 Task: Plan a time to attend the sustainable living workshop.
Action: Mouse moved to (92, 127)
Screenshot: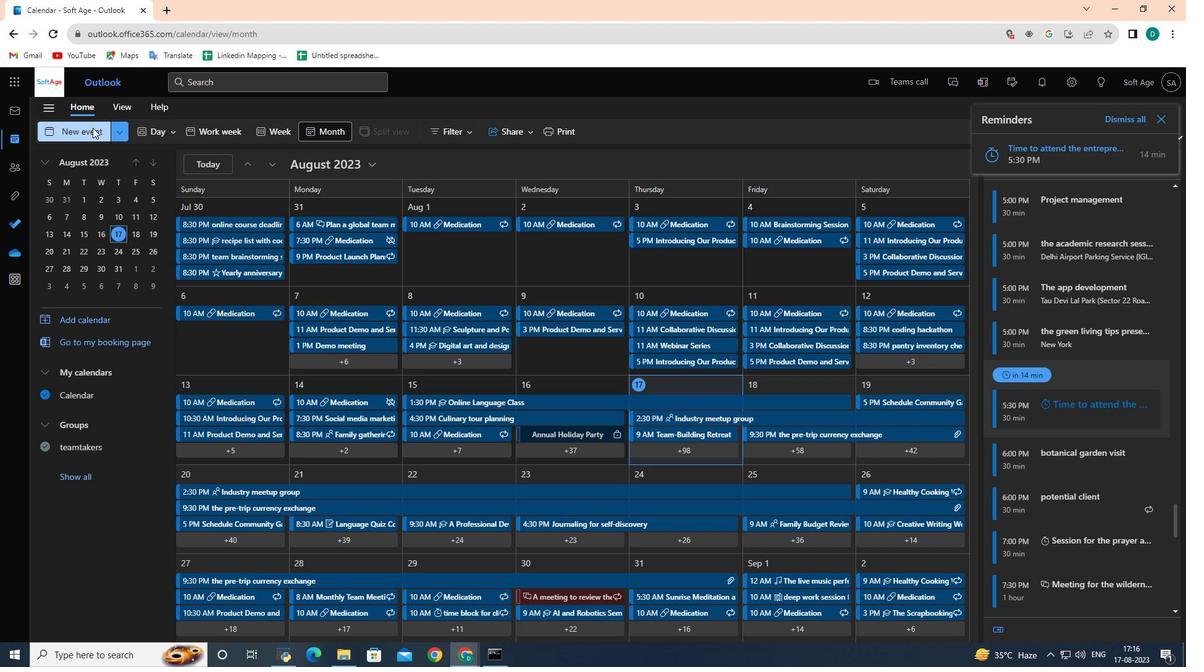 
Action: Mouse pressed left at (92, 127)
Screenshot: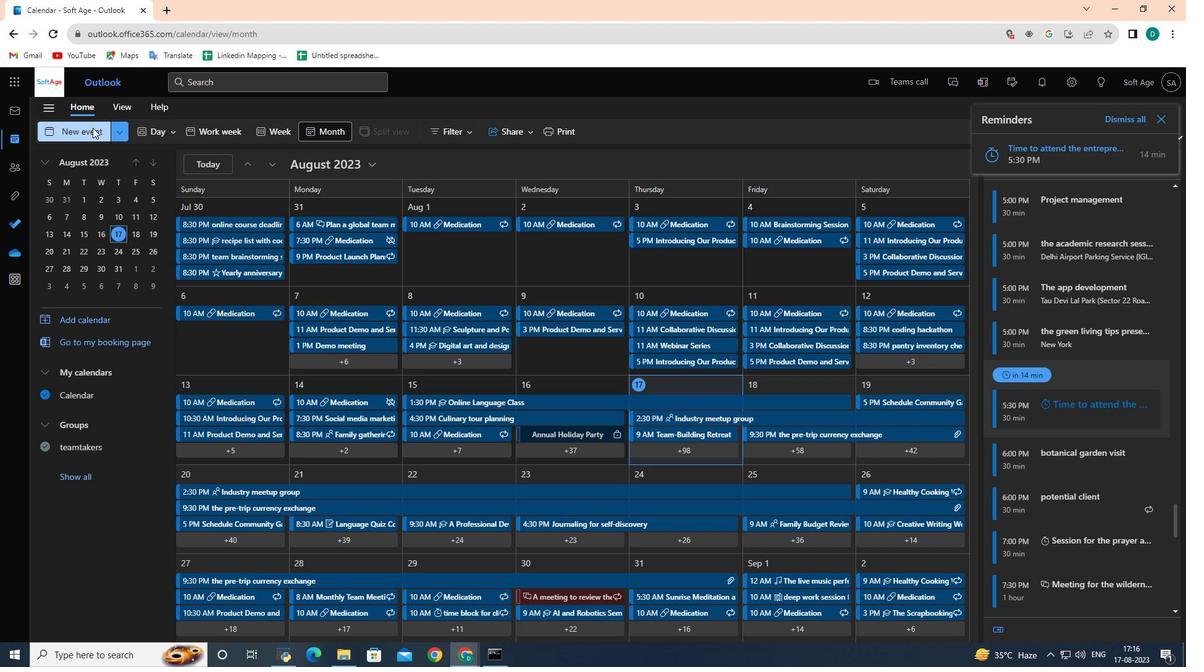
Action: Mouse moved to (324, 203)
Screenshot: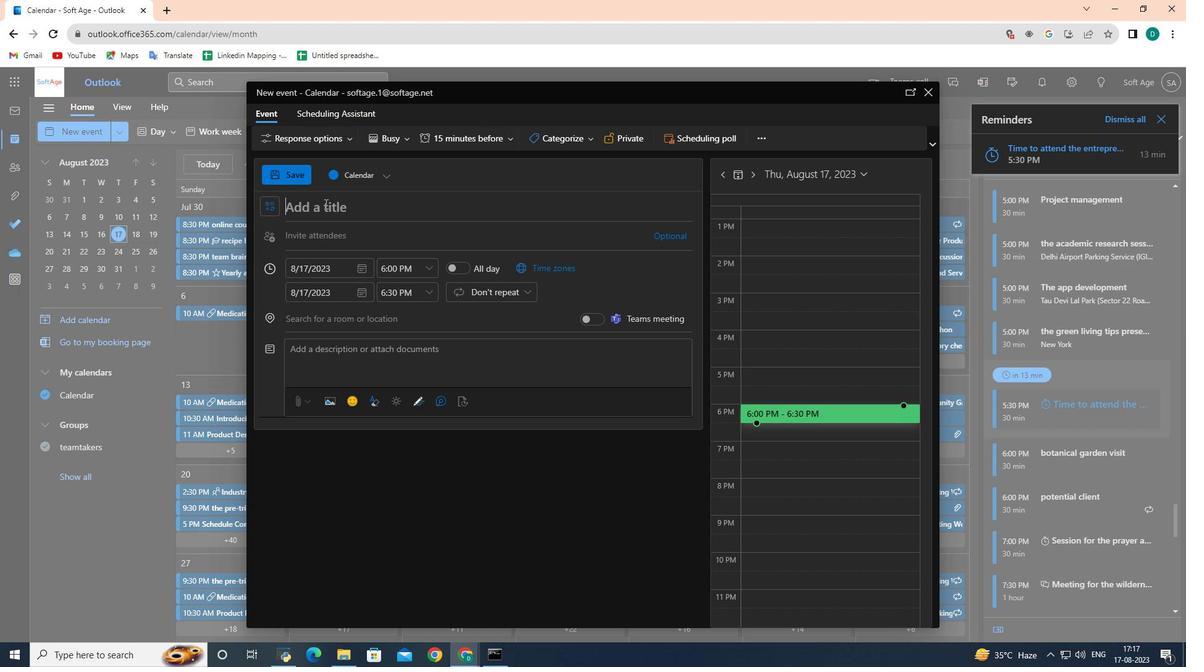
Action: Mouse pressed left at (324, 203)
Screenshot: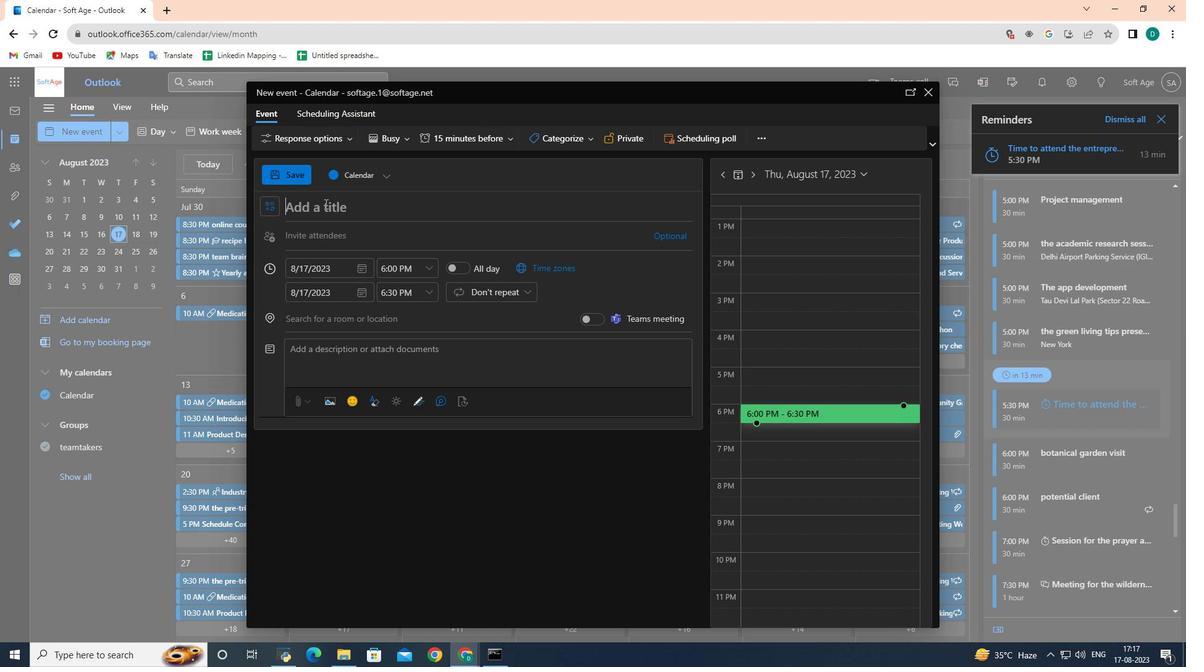 
Action: Key pressed <Key.shift><Key.shift><Key.shift><Key.shift><Key.shift><Key.shift><Key.shift><Key.shift><Key.shift><Key.shift><Key.shift><Key.shift><Key.shift><Key.shift><Key.shift><Key.shift><Key.shift>Sustainable<Key.space><Key.shift>Living<Key.space><Key.shift>Workshop
Screenshot: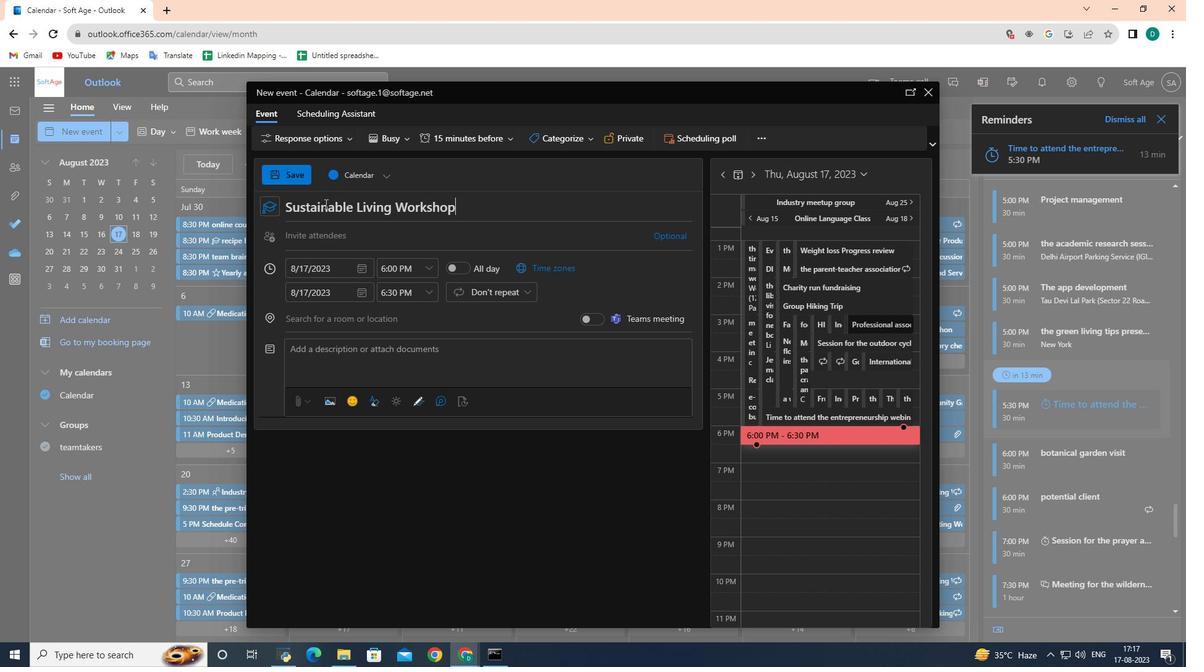
Action: Mouse moved to (376, 238)
Screenshot: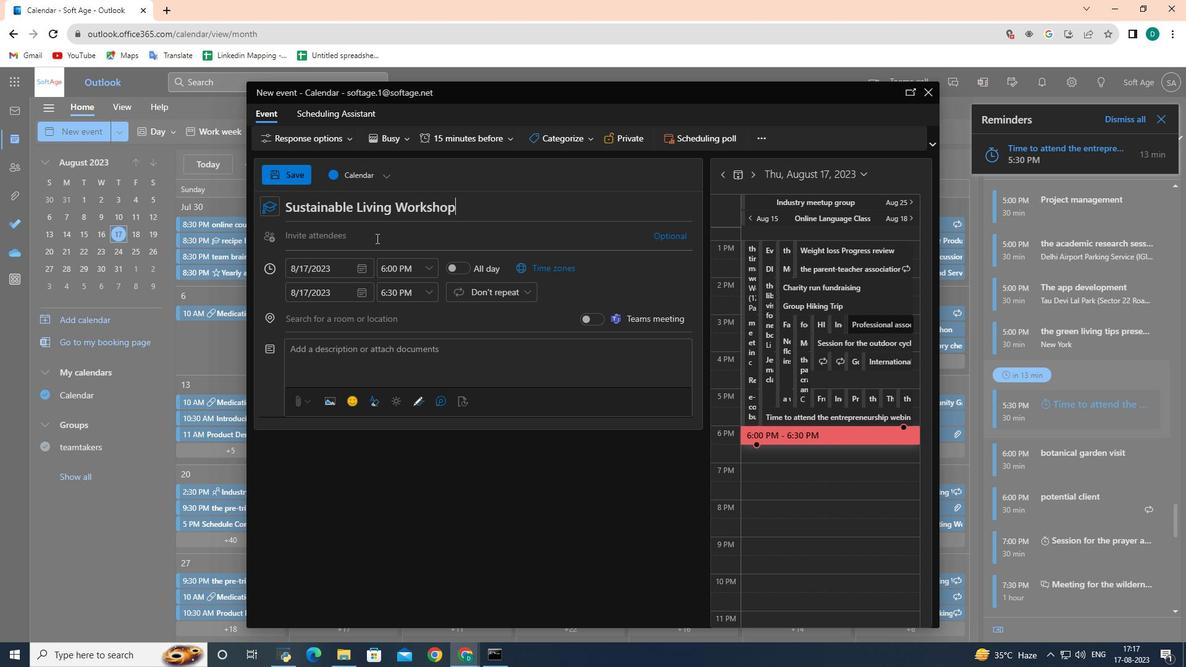 
Action: Mouse pressed left at (376, 238)
Screenshot: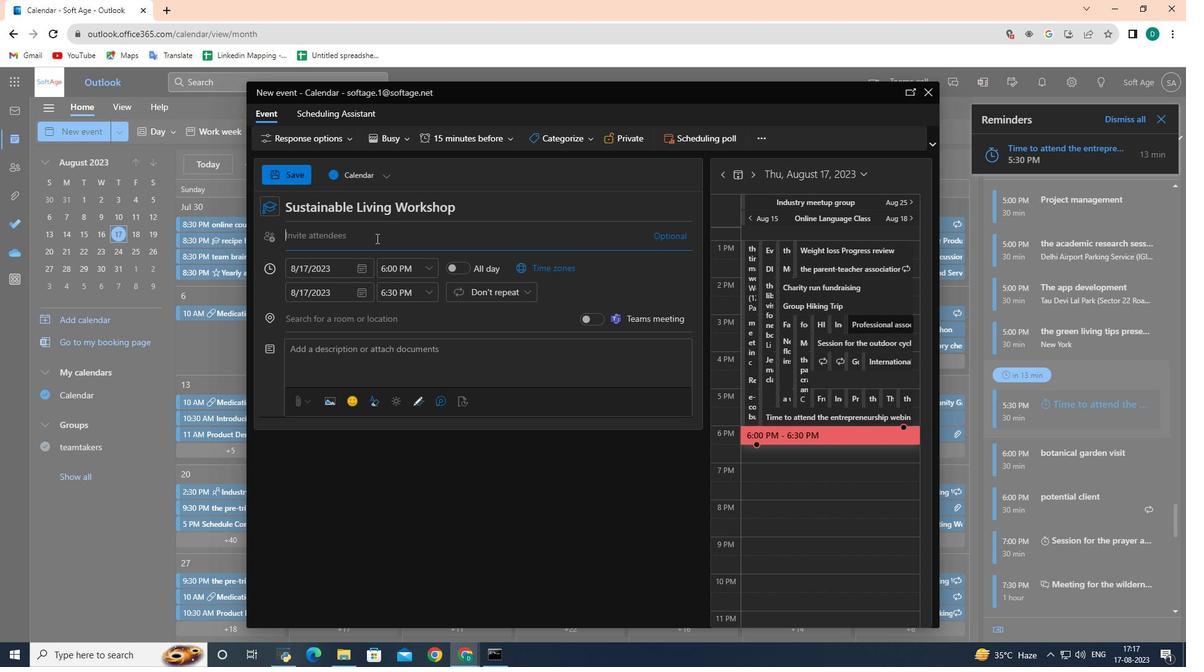 
Action: Mouse moved to (504, 203)
Screenshot: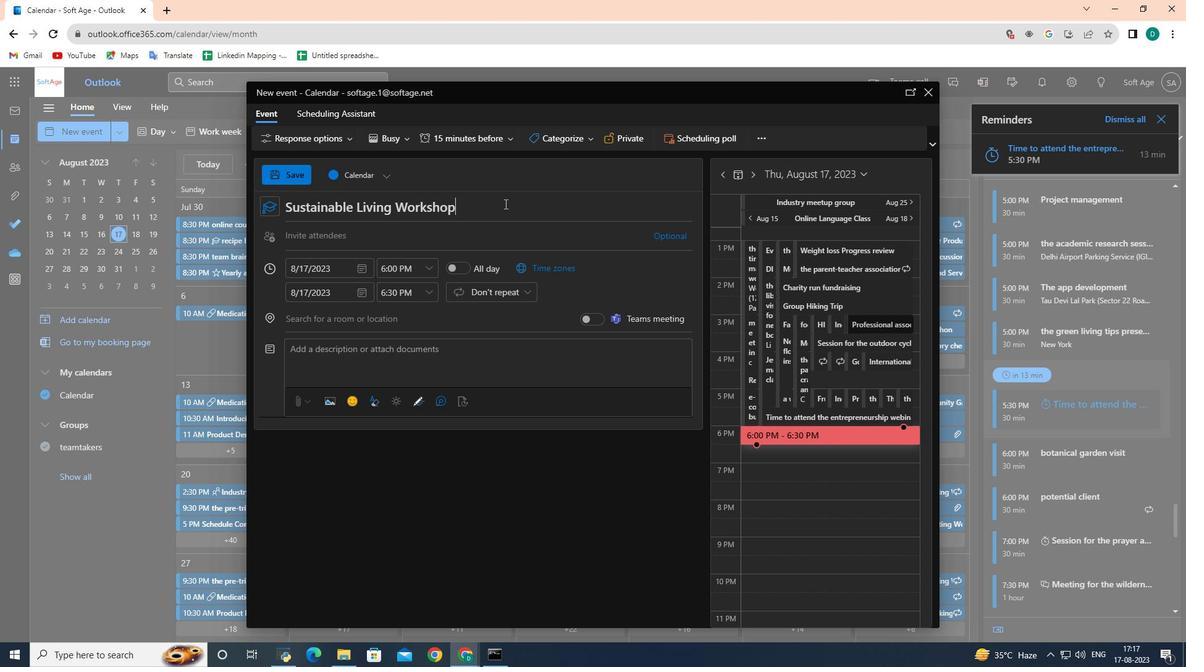 
Action: Mouse pressed left at (504, 203)
Screenshot: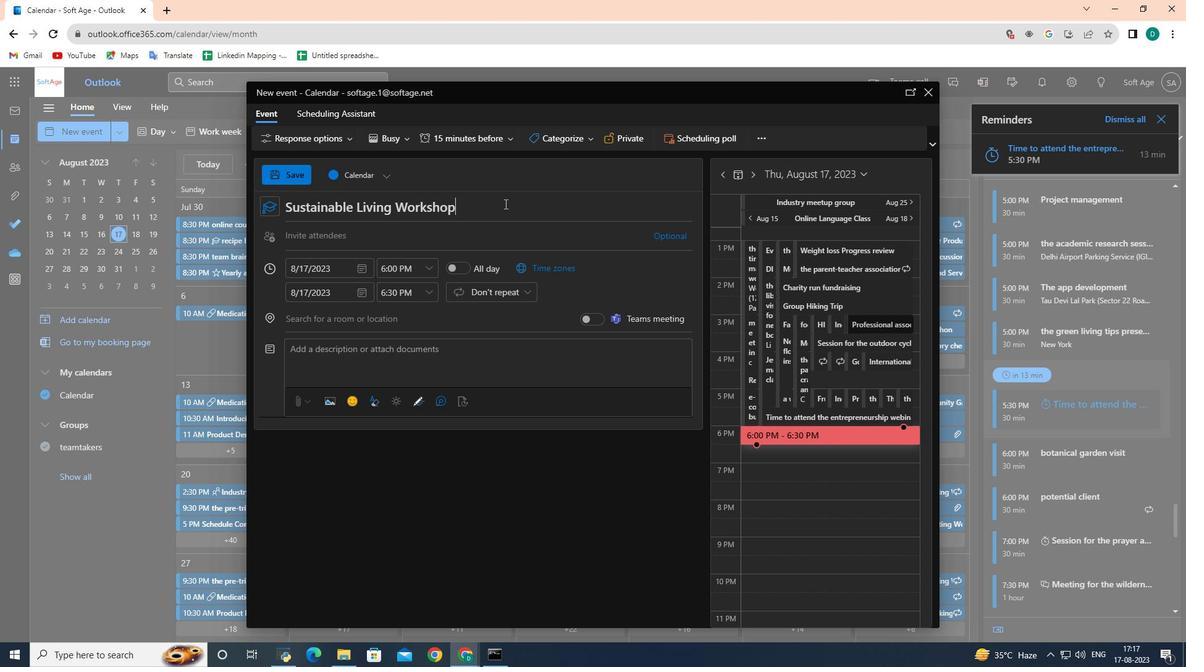 
Action: Mouse moved to (361, 273)
Screenshot: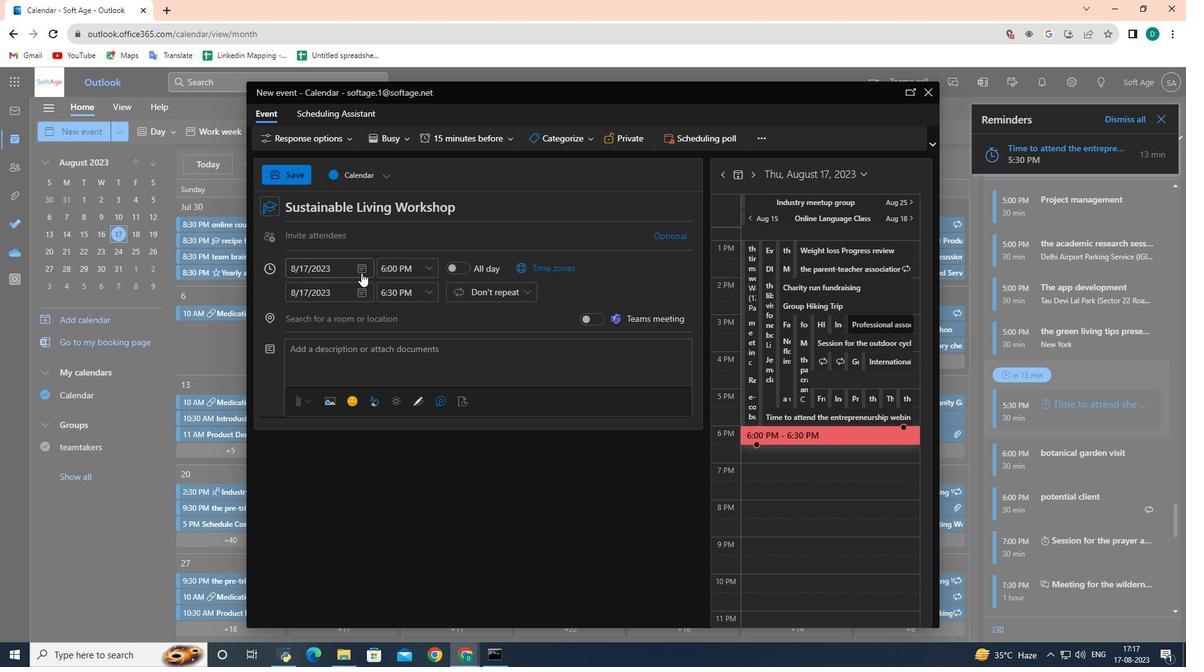 
Action: Mouse pressed left at (361, 273)
Screenshot: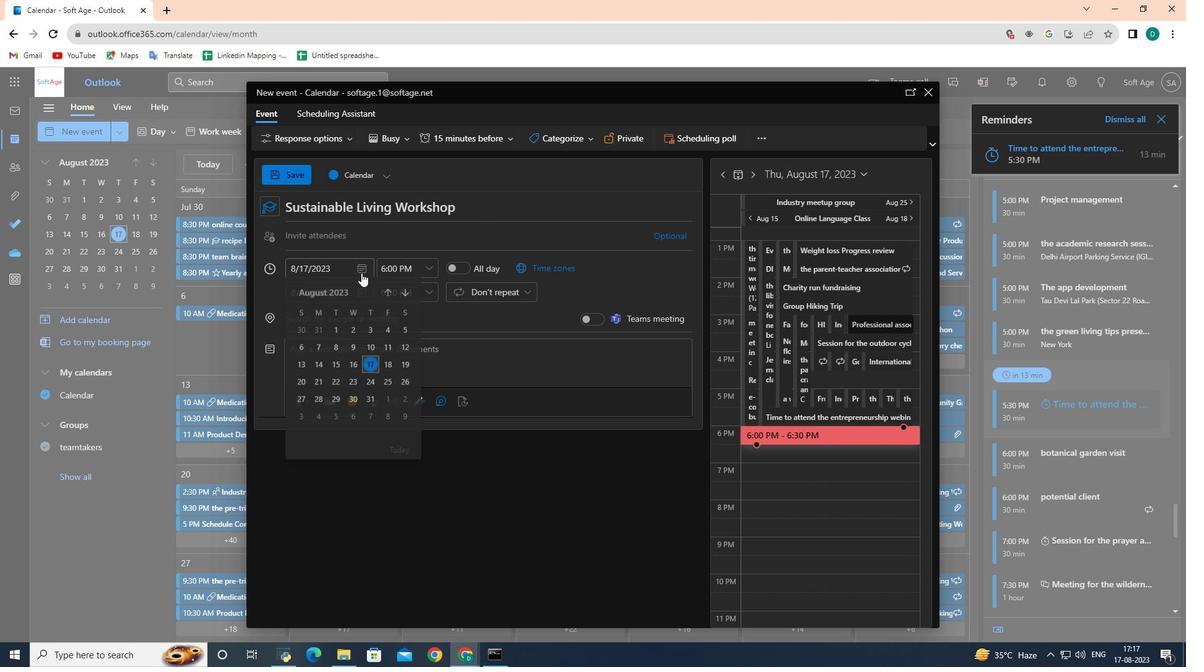 
Action: Mouse moved to (375, 398)
Screenshot: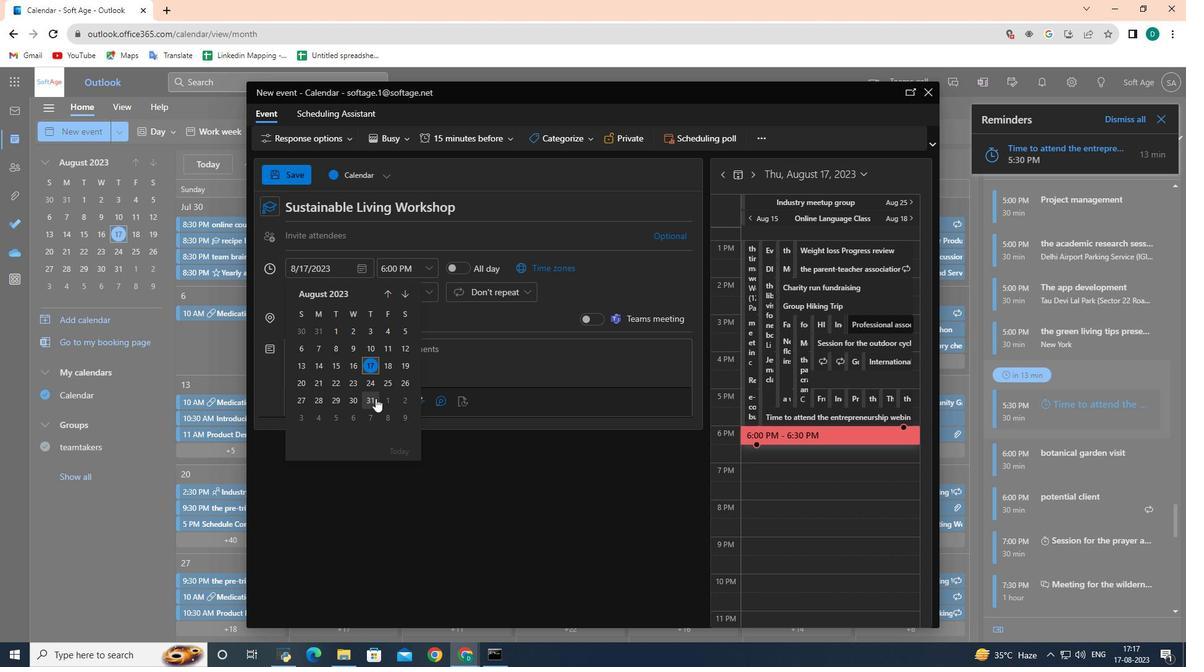 
Action: Mouse pressed left at (375, 398)
Screenshot: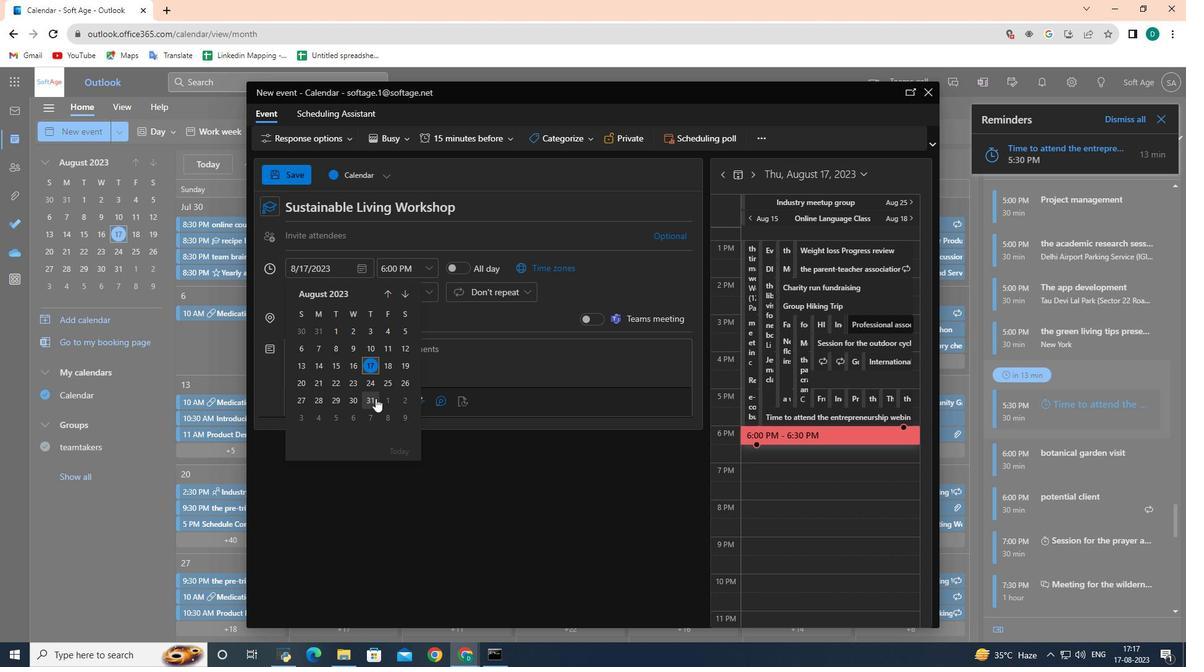 
Action: Mouse moved to (420, 273)
Screenshot: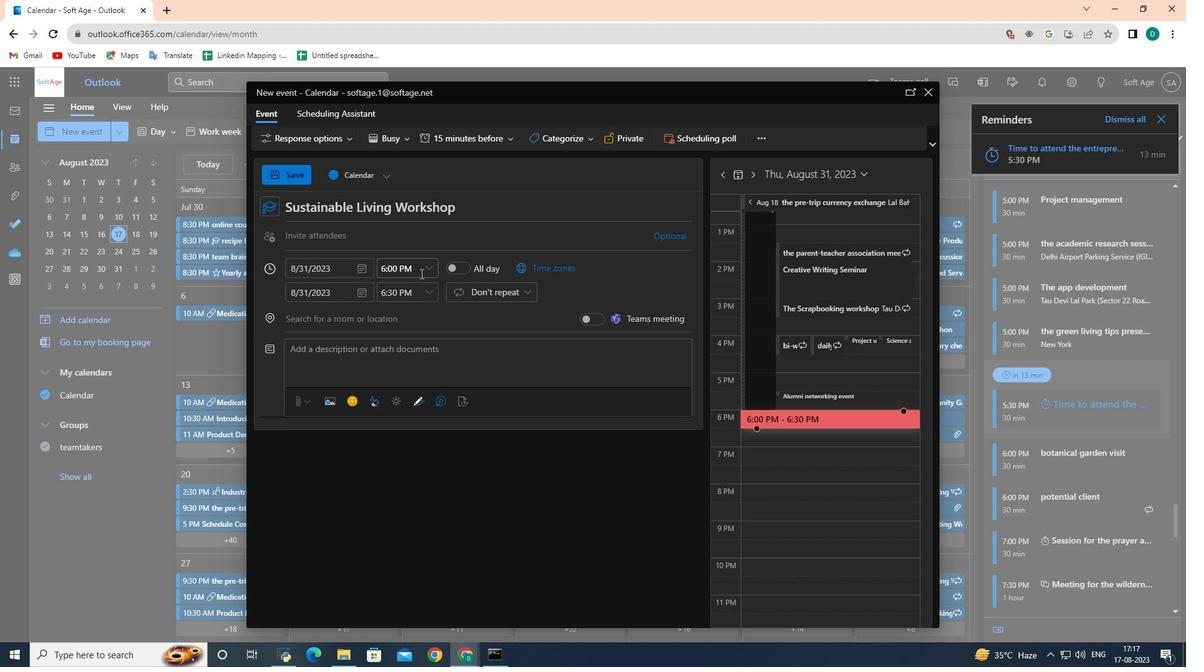 
Action: Mouse pressed left at (420, 273)
Screenshot: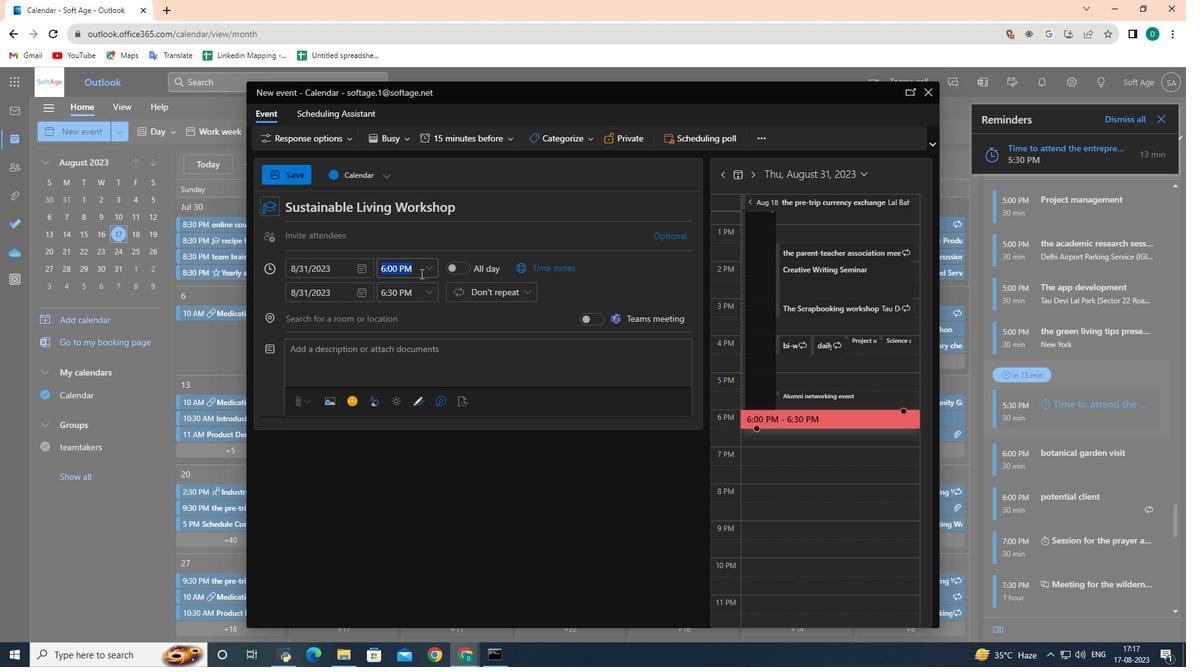 
Action: Mouse moved to (425, 271)
Screenshot: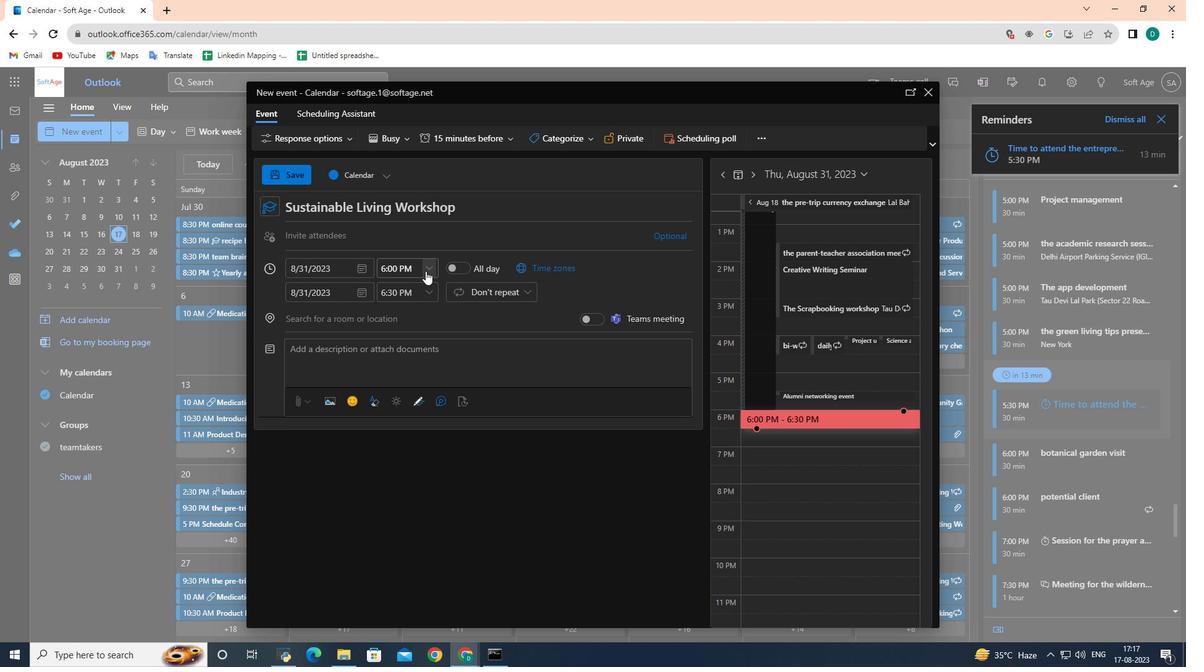 
Action: Mouse pressed left at (425, 271)
Screenshot: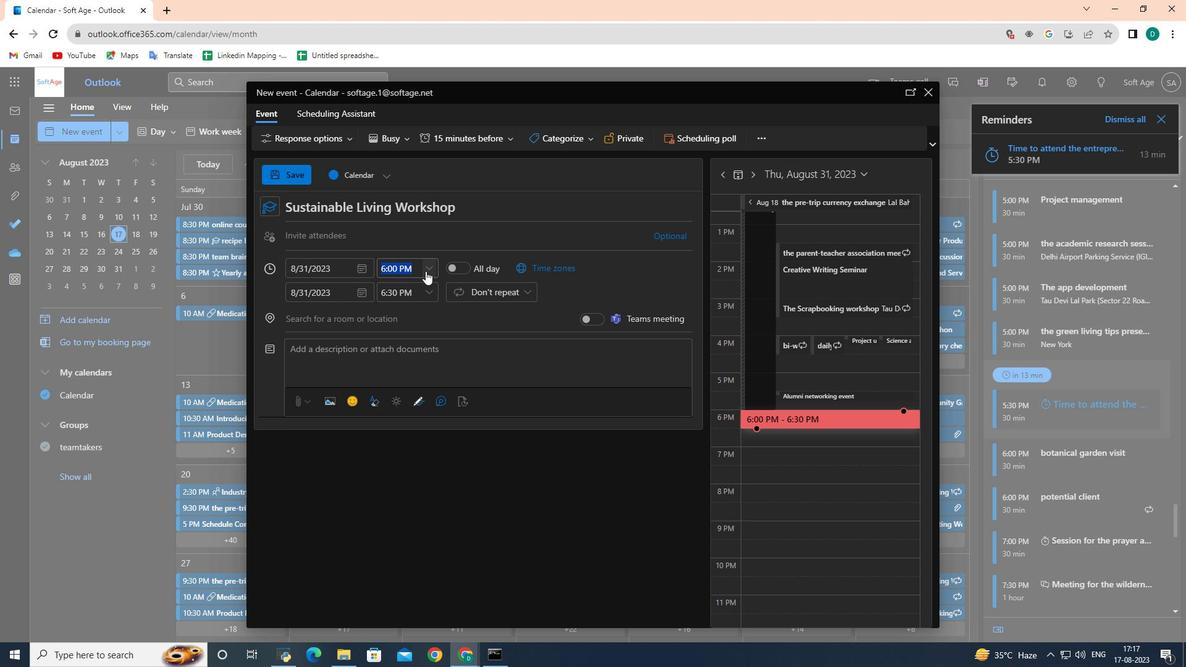 
Action: Mouse moved to (418, 328)
Screenshot: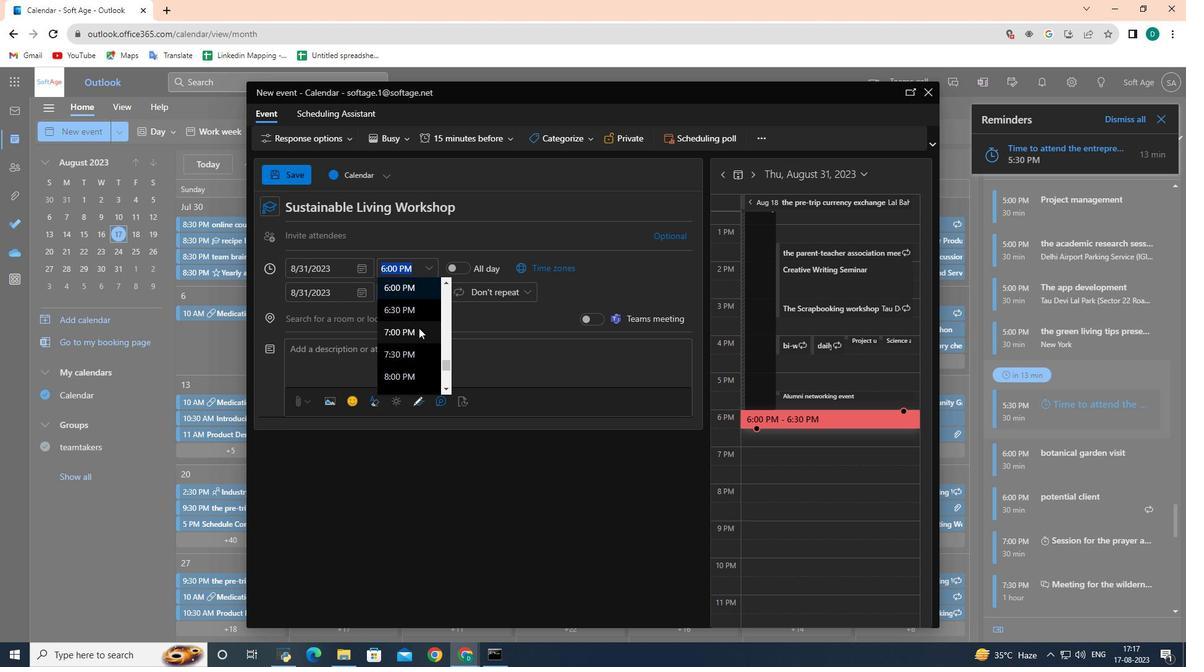 
Action: Mouse pressed left at (418, 328)
Screenshot: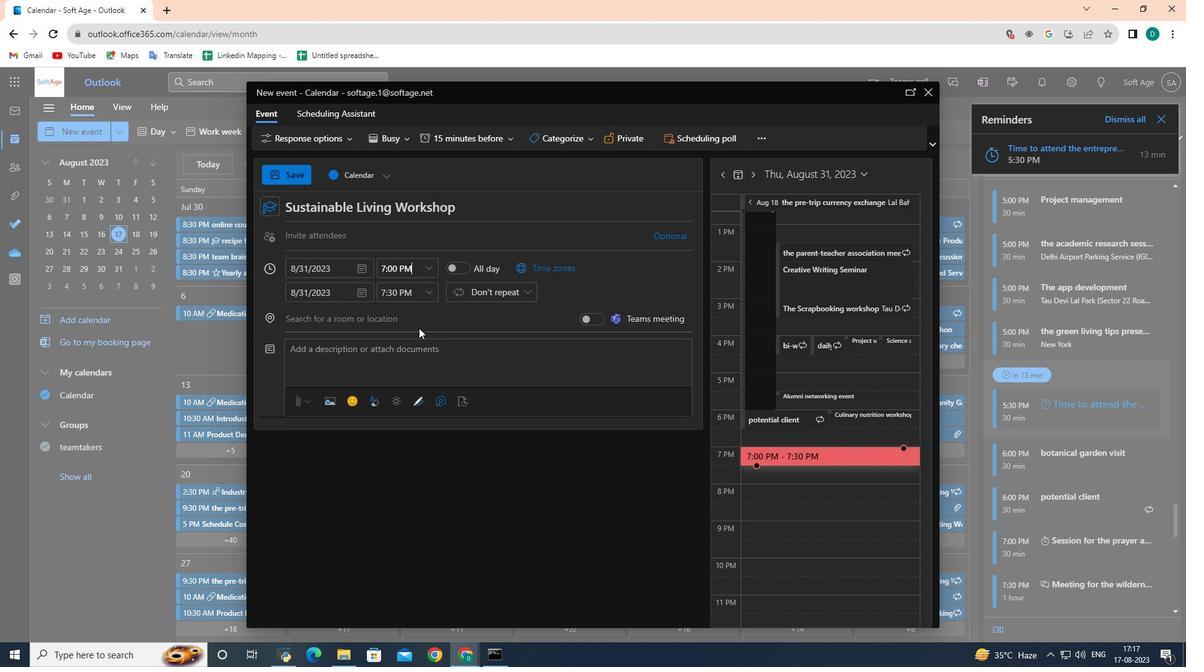 
Action: Mouse moved to (427, 299)
Screenshot: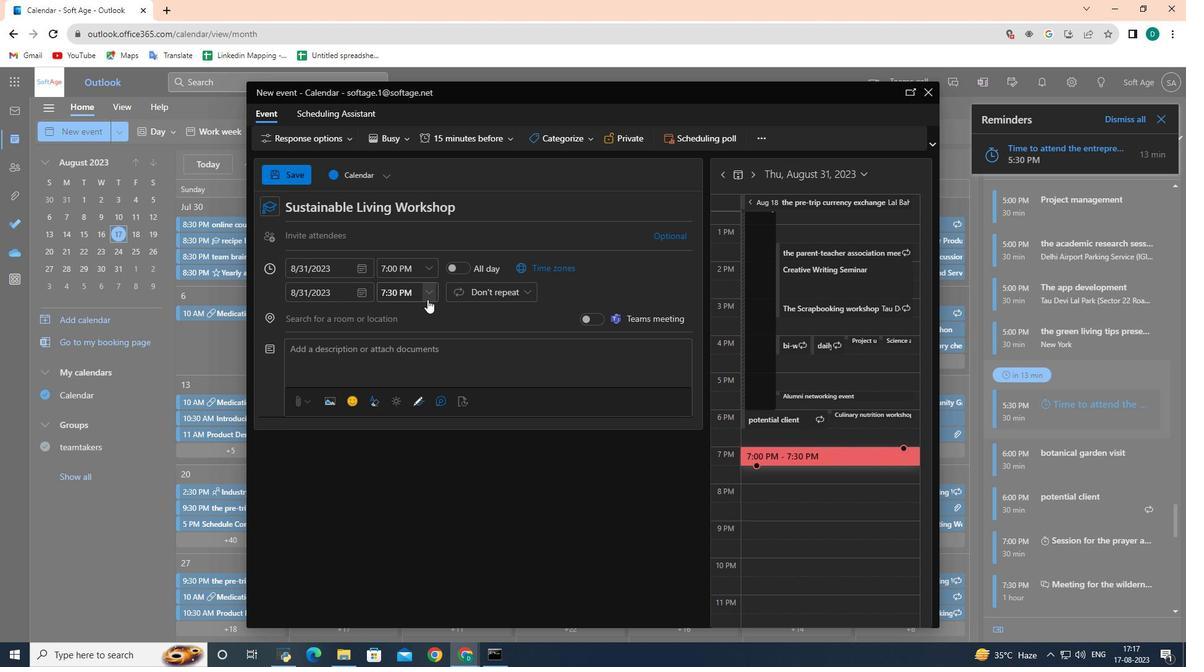 
Action: Mouse pressed left at (427, 299)
Screenshot: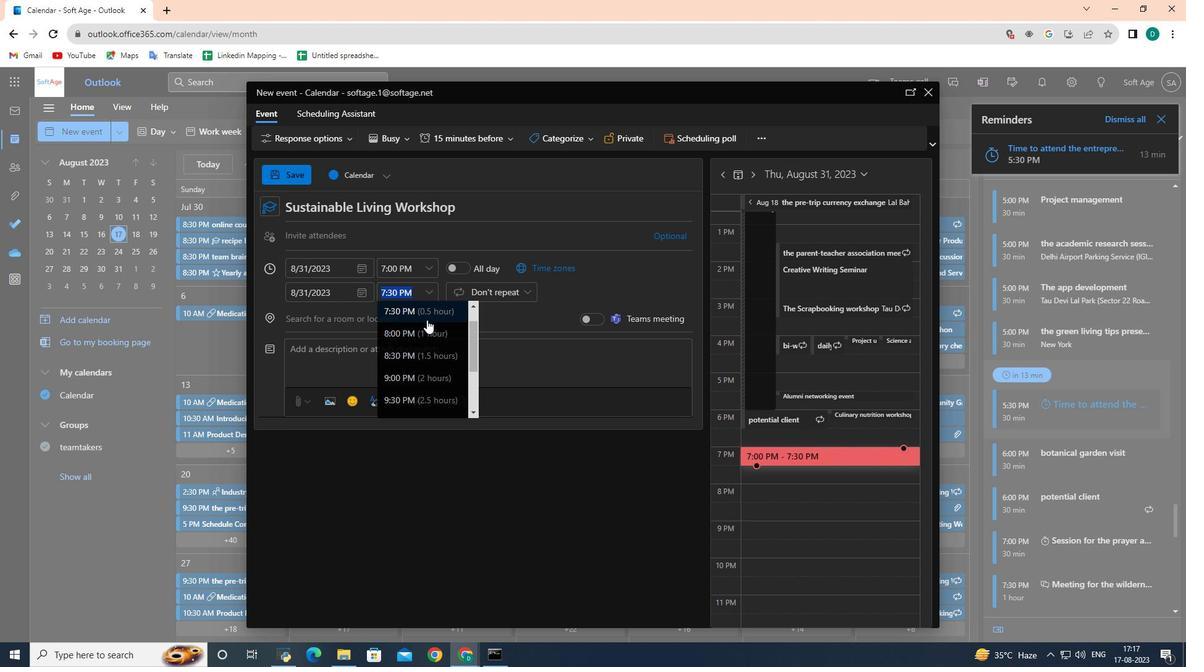 
Action: Mouse moved to (421, 354)
Screenshot: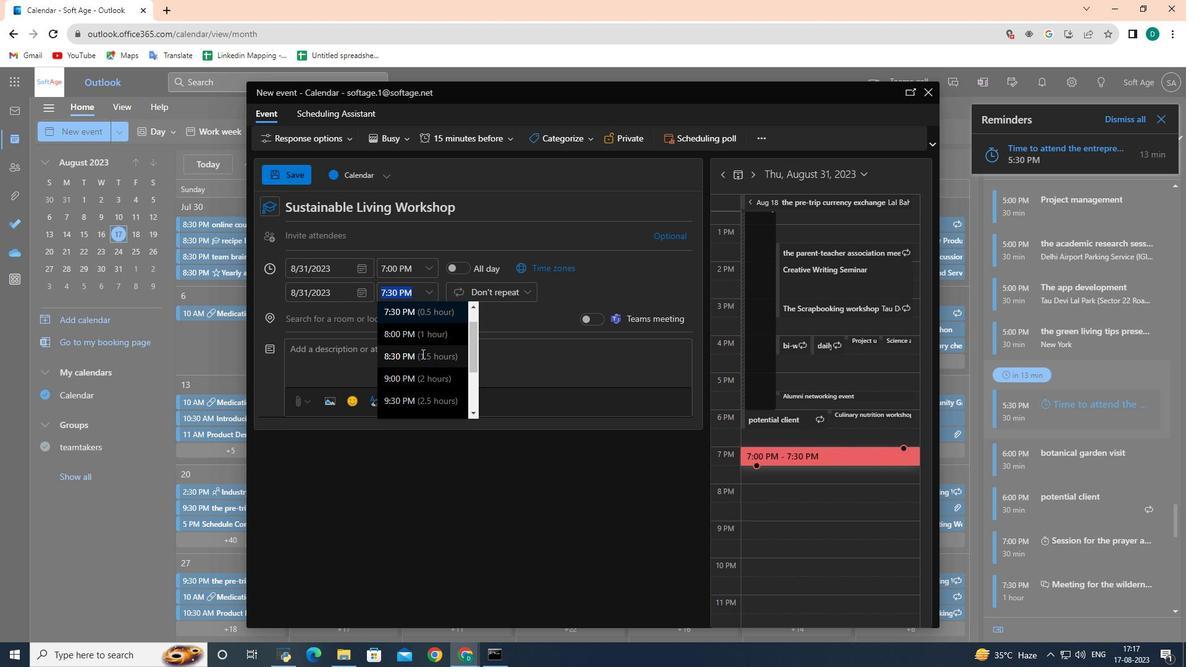 
Action: Mouse pressed left at (421, 354)
Screenshot: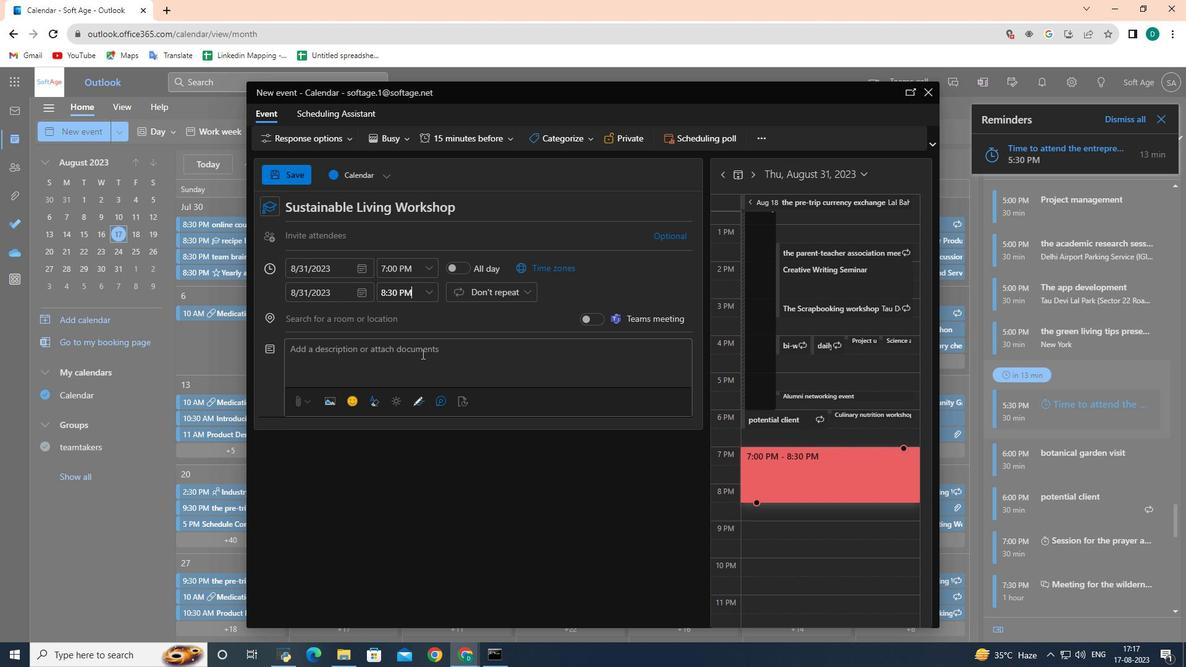 
Action: Mouse moved to (433, 369)
Screenshot: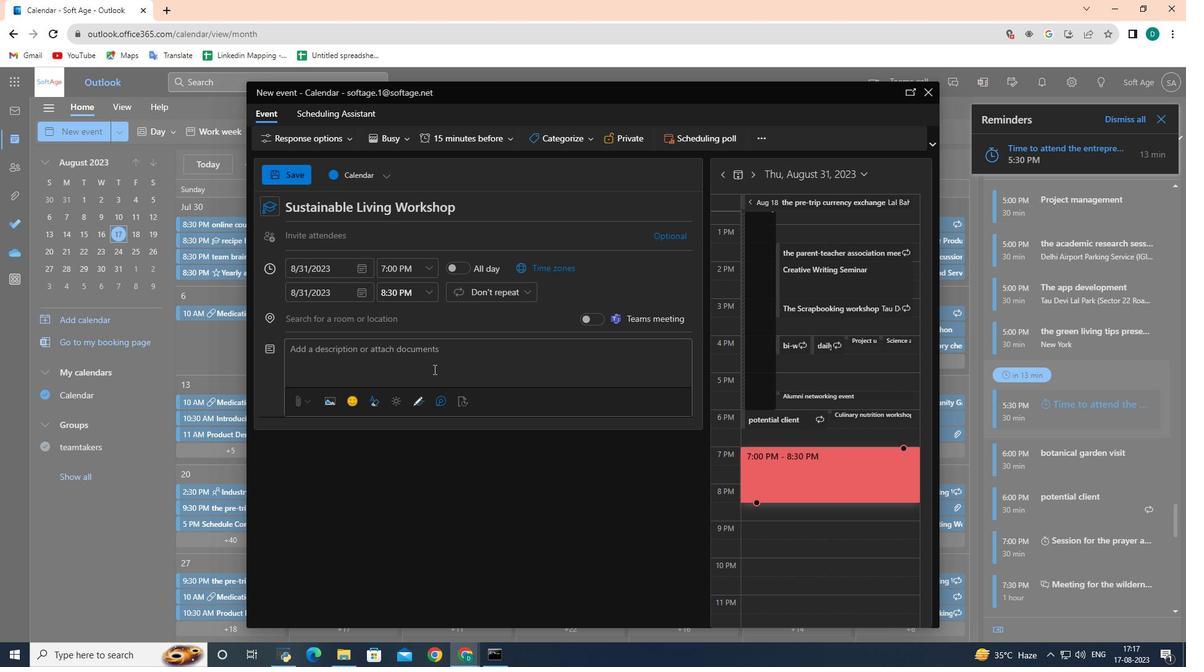 
Action: Mouse pressed left at (433, 369)
Screenshot: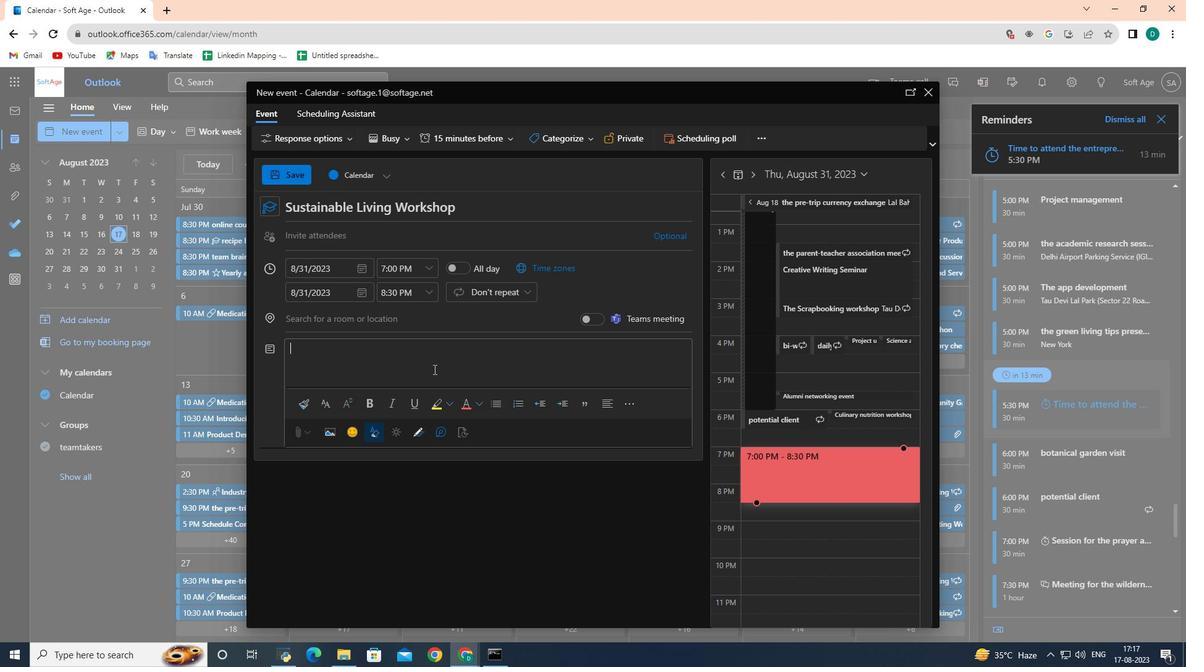 
Action: Mouse moved to (428, 365)
Screenshot: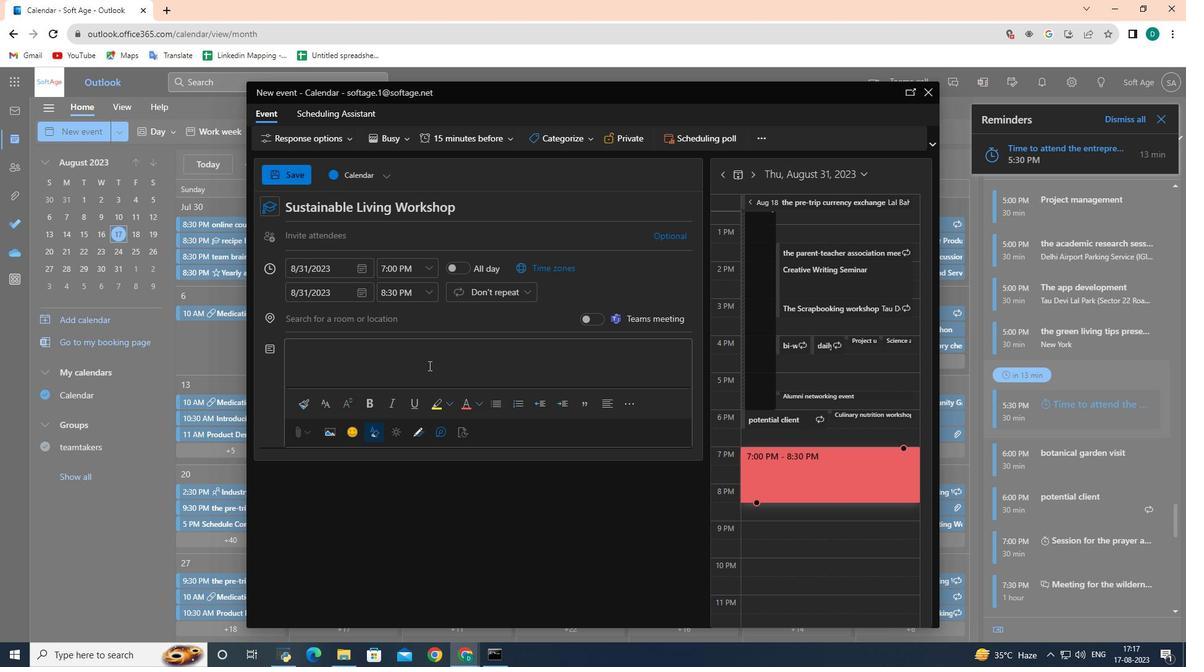 
Action: Key pressed <Key.shift><Key.shift>Attend<Key.space>a<Key.space>workshop<Key.space>focused<Key.space>on<Key.space>sustainable<Key.space>practises<Key.space>for<Key.space>daily<Key.space>living
Screenshot: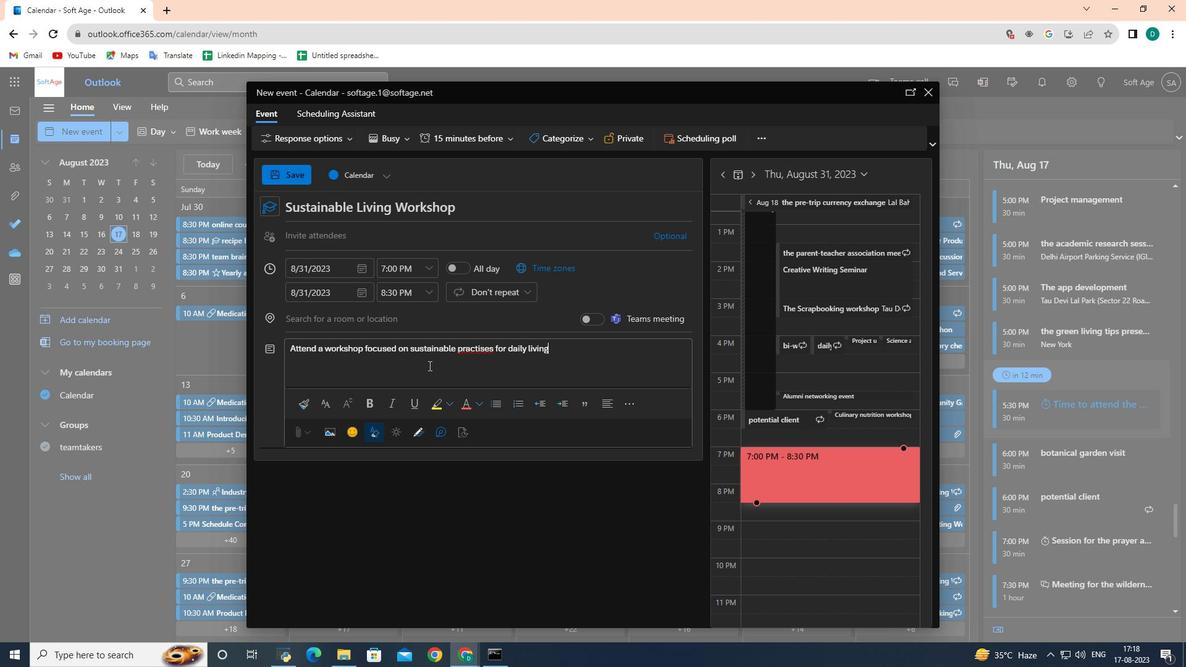 
Action: Mouse moved to (484, 354)
Screenshot: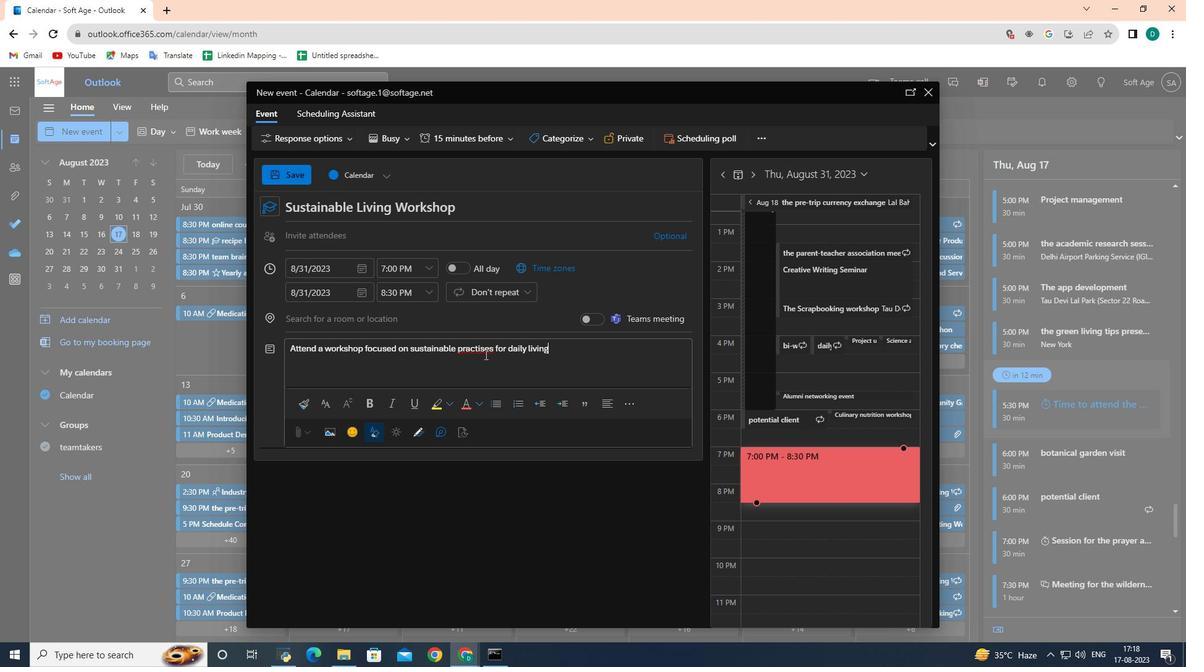 
Action: Mouse pressed right at (484, 354)
Screenshot: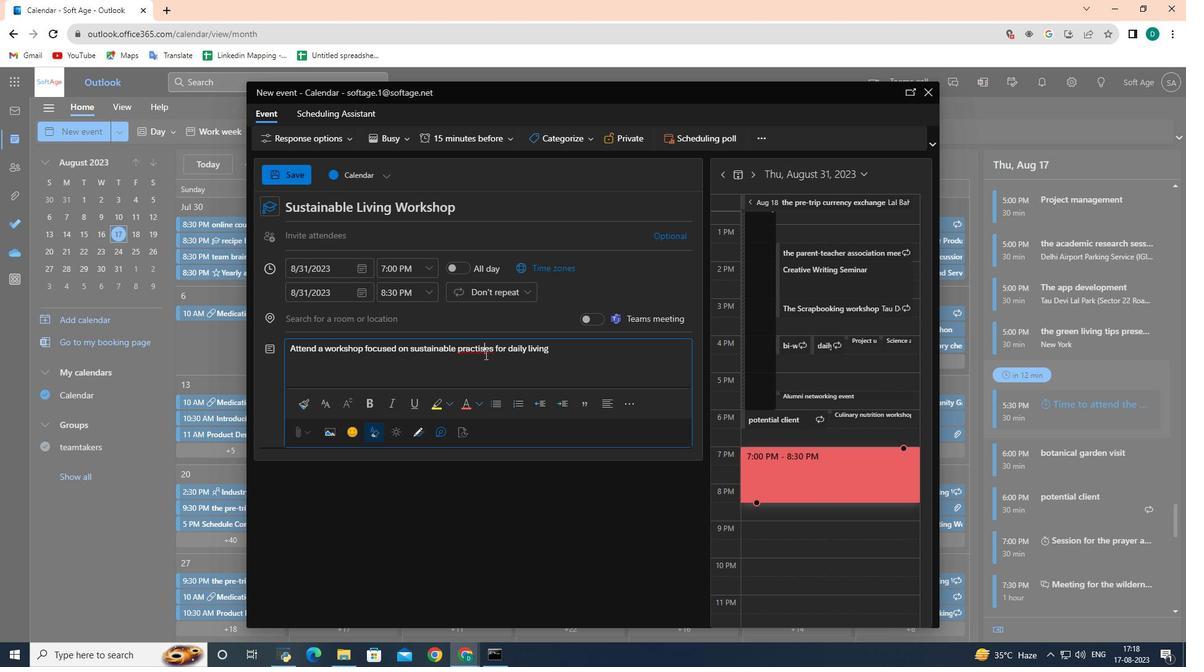 
Action: Mouse moved to (483, 349)
Screenshot: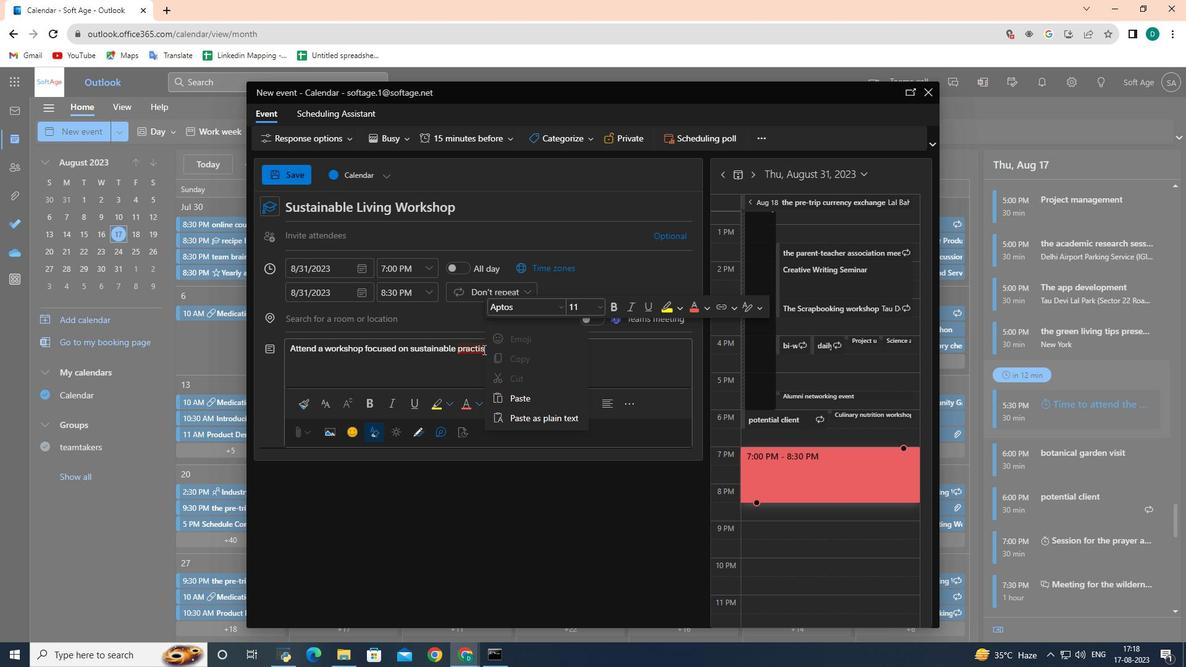 
Action: Mouse pressed left at (483, 349)
Screenshot: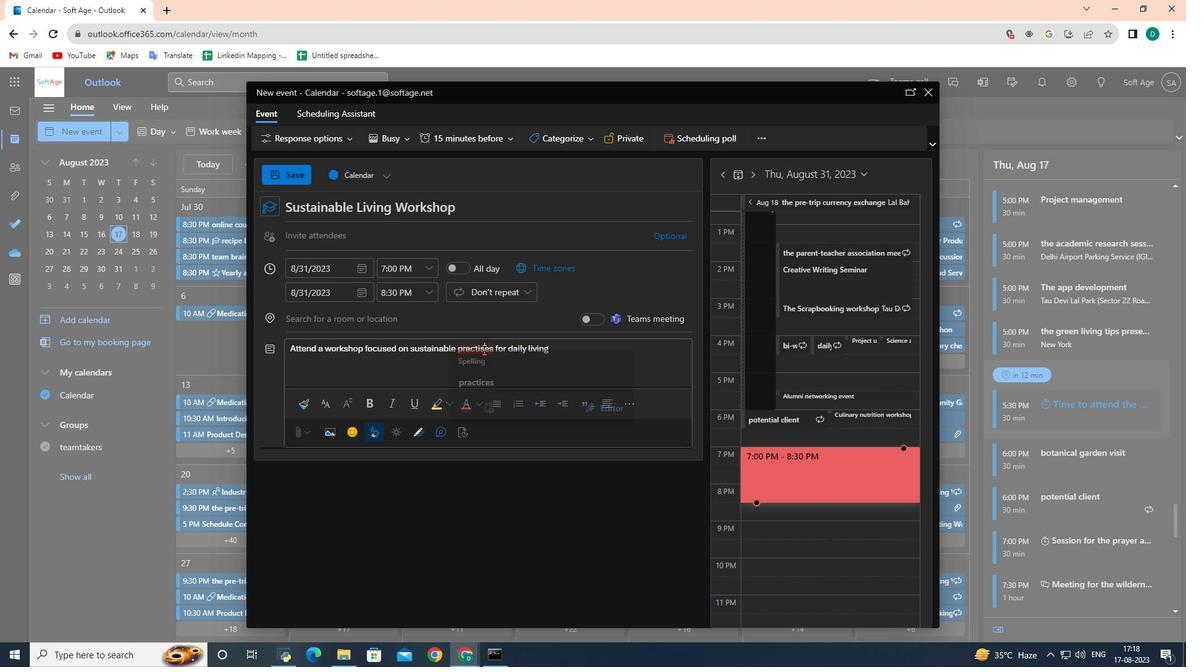 
Action: Mouse pressed left at (483, 349)
Screenshot: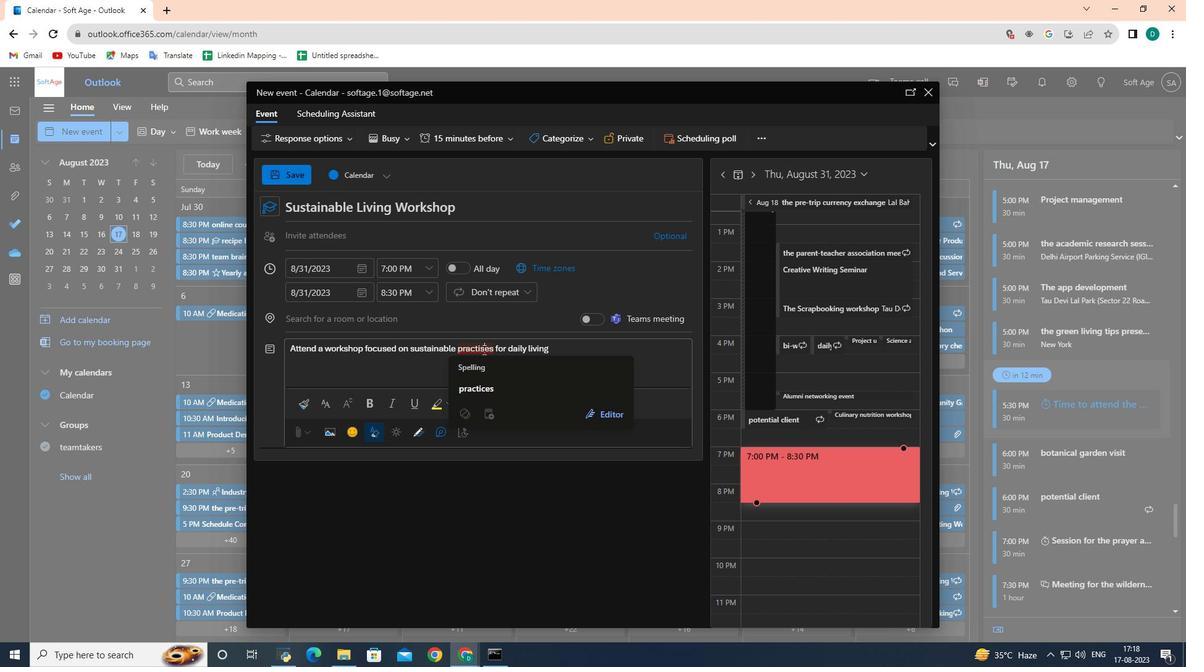 
Action: Mouse moved to (478, 396)
Screenshot: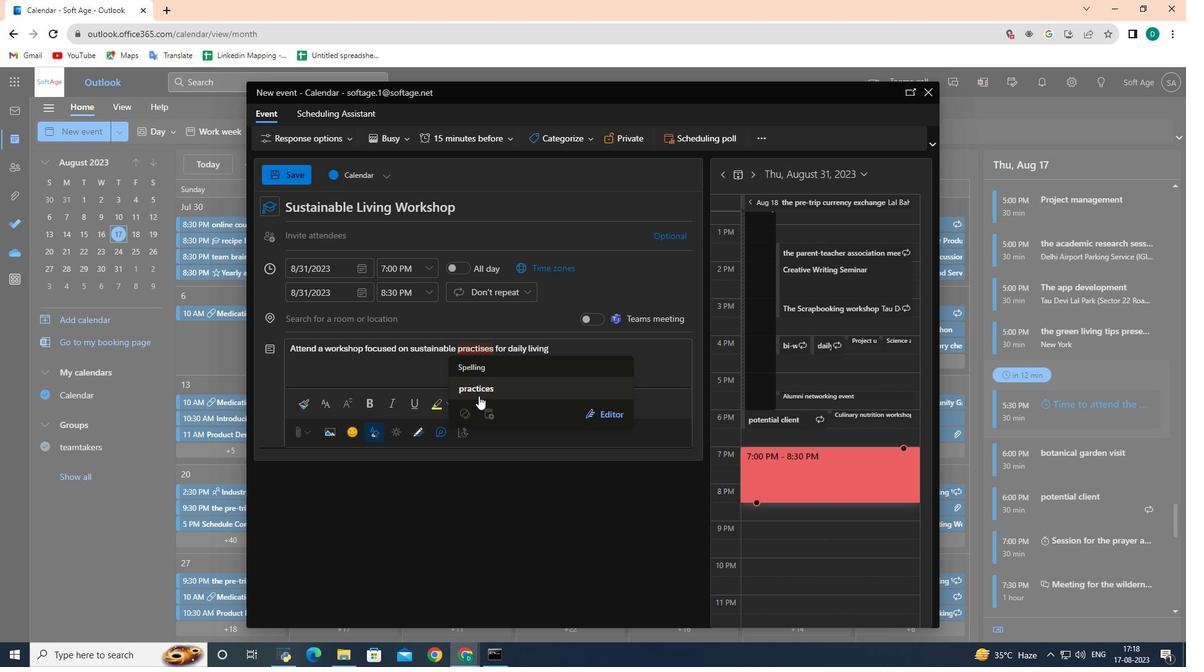 
Action: Mouse pressed left at (478, 396)
Screenshot: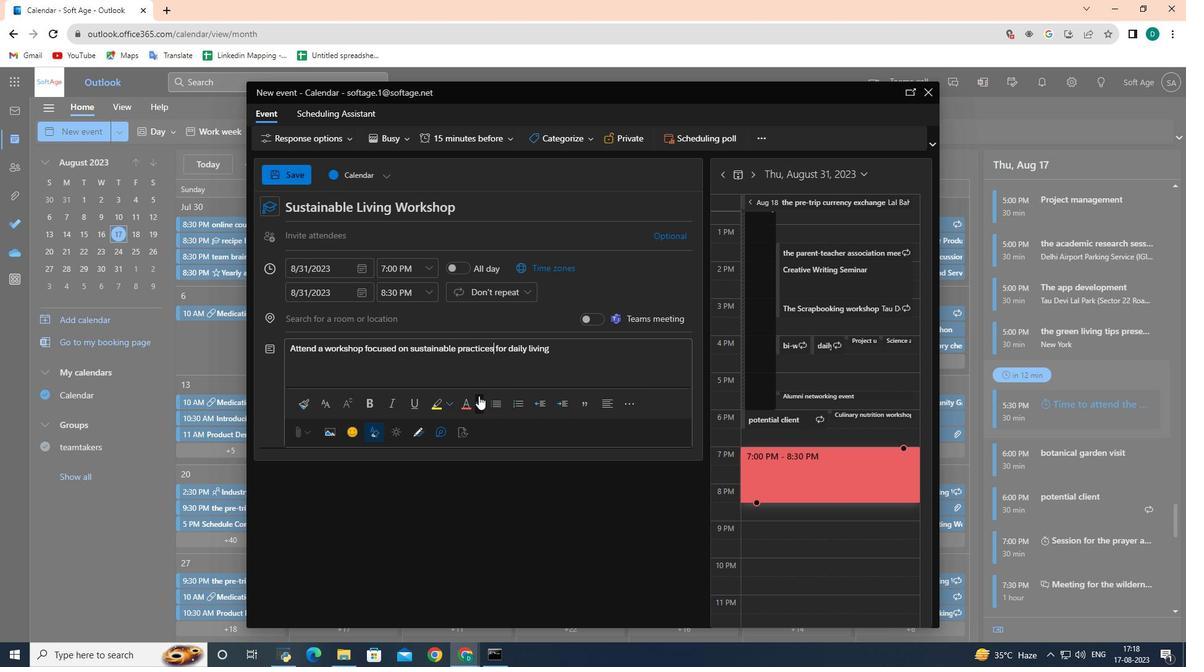 
Action: Mouse moved to (389, 323)
Screenshot: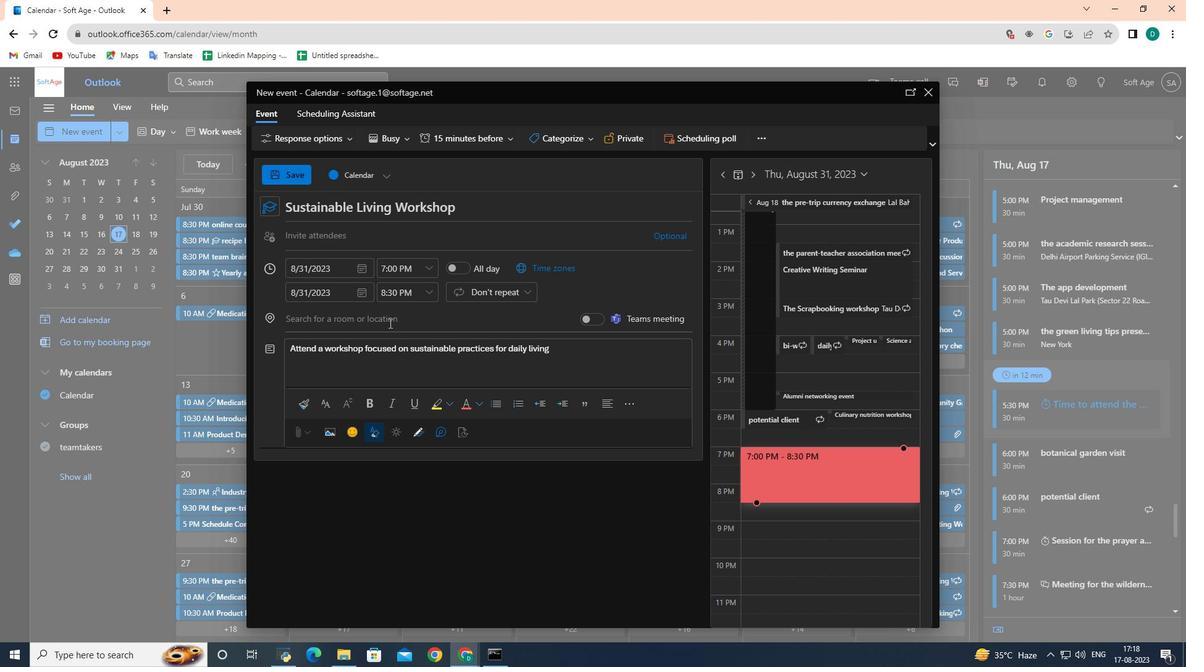 
Action: Mouse pressed left at (389, 323)
Screenshot: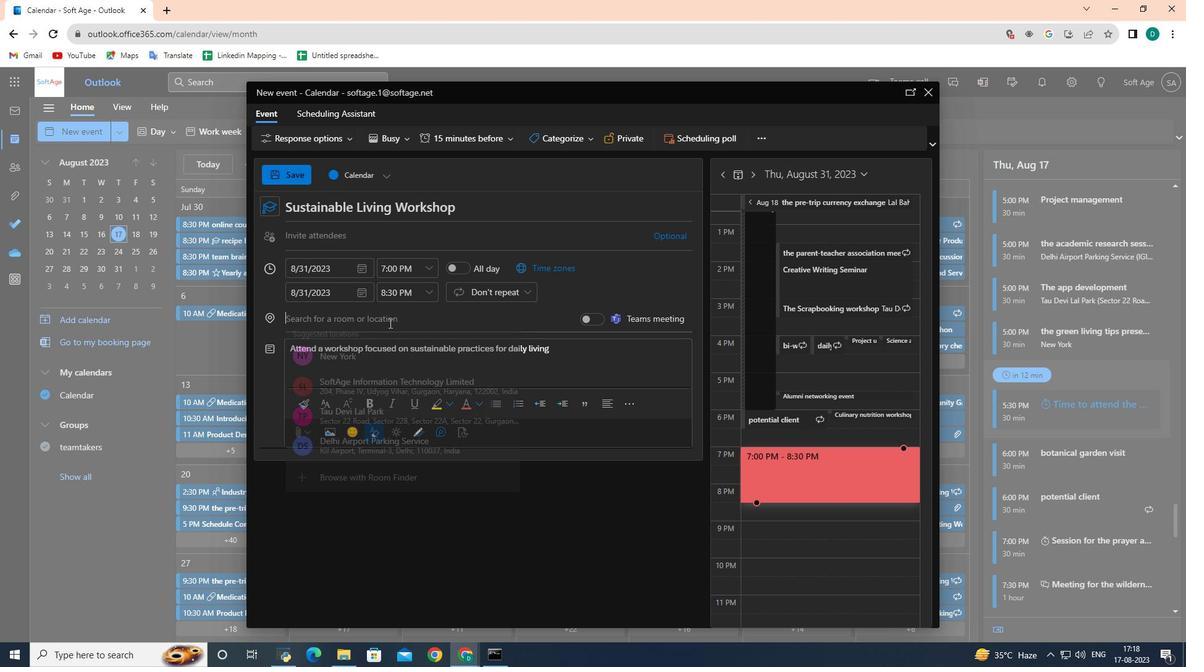 
Action: Mouse moved to (397, 404)
Screenshot: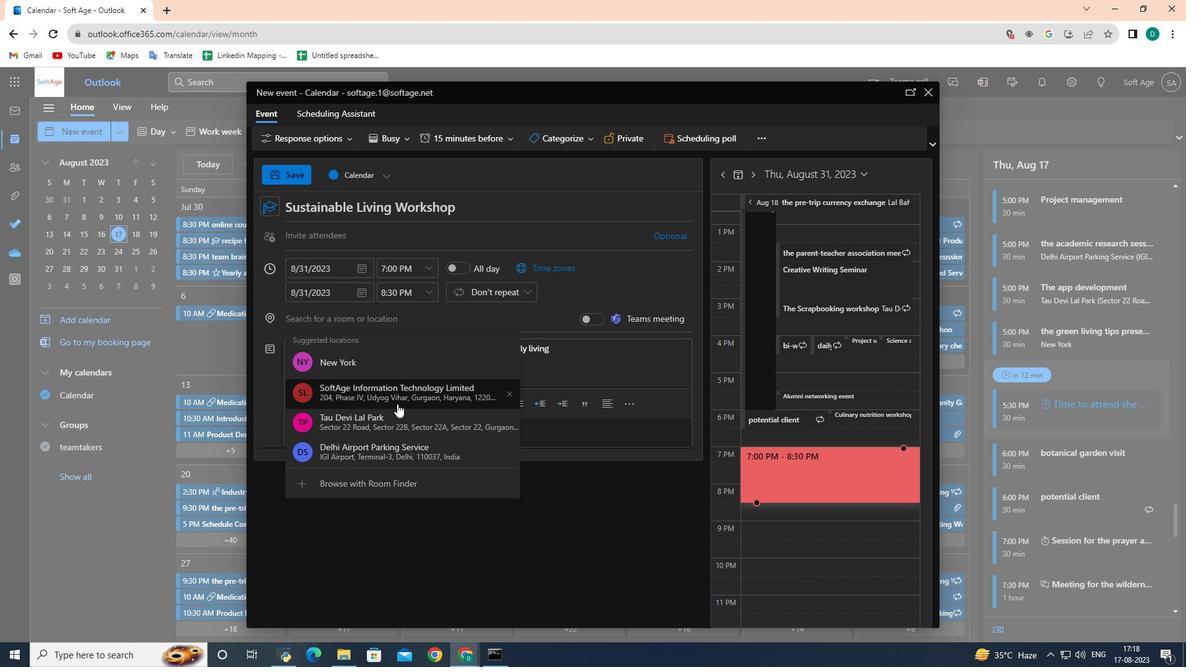 
Action: Mouse pressed left at (397, 404)
Screenshot: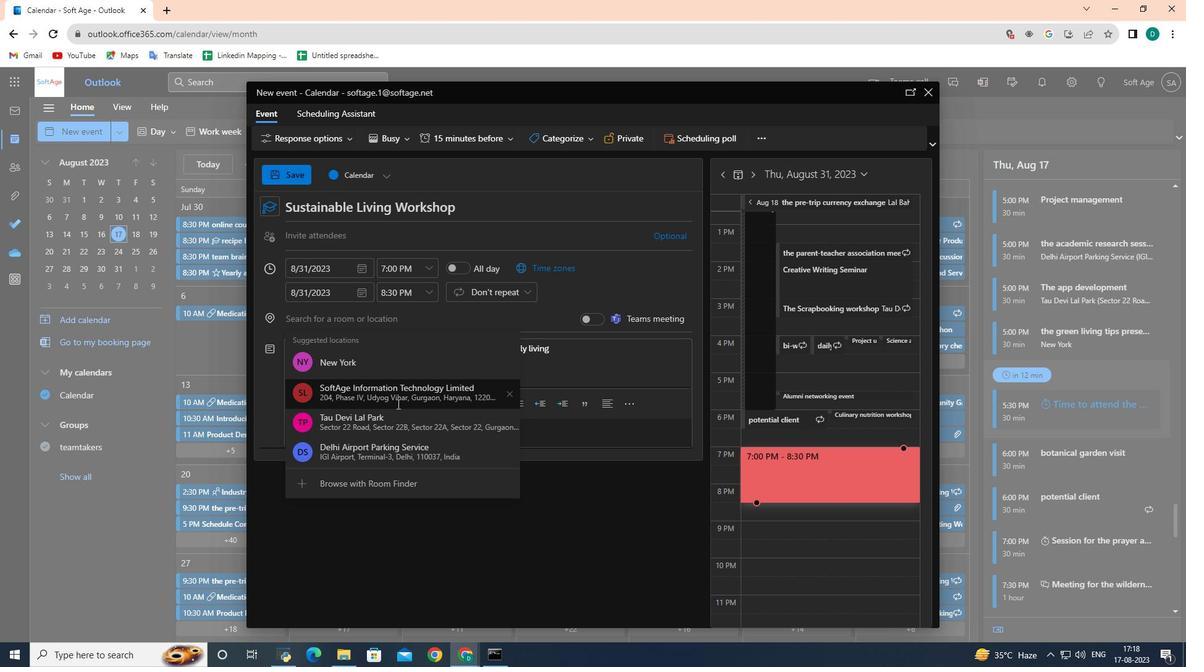 
Action: Mouse moved to (442, 143)
Screenshot: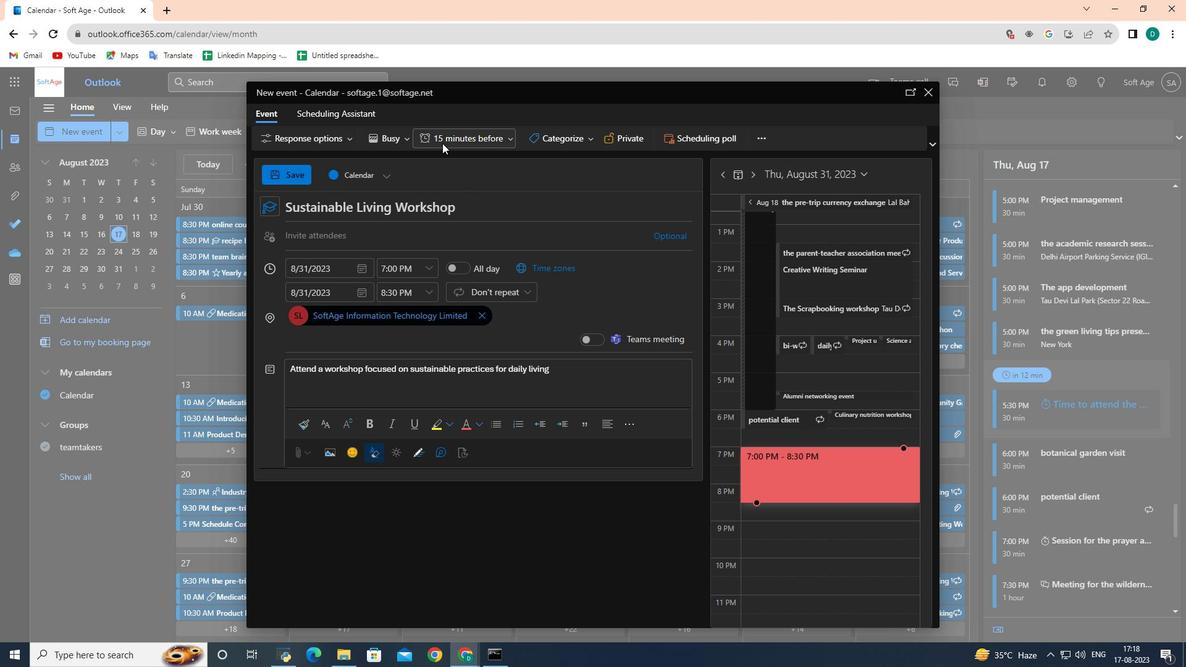 
Action: Mouse pressed left at (442, 143)
Screenshot: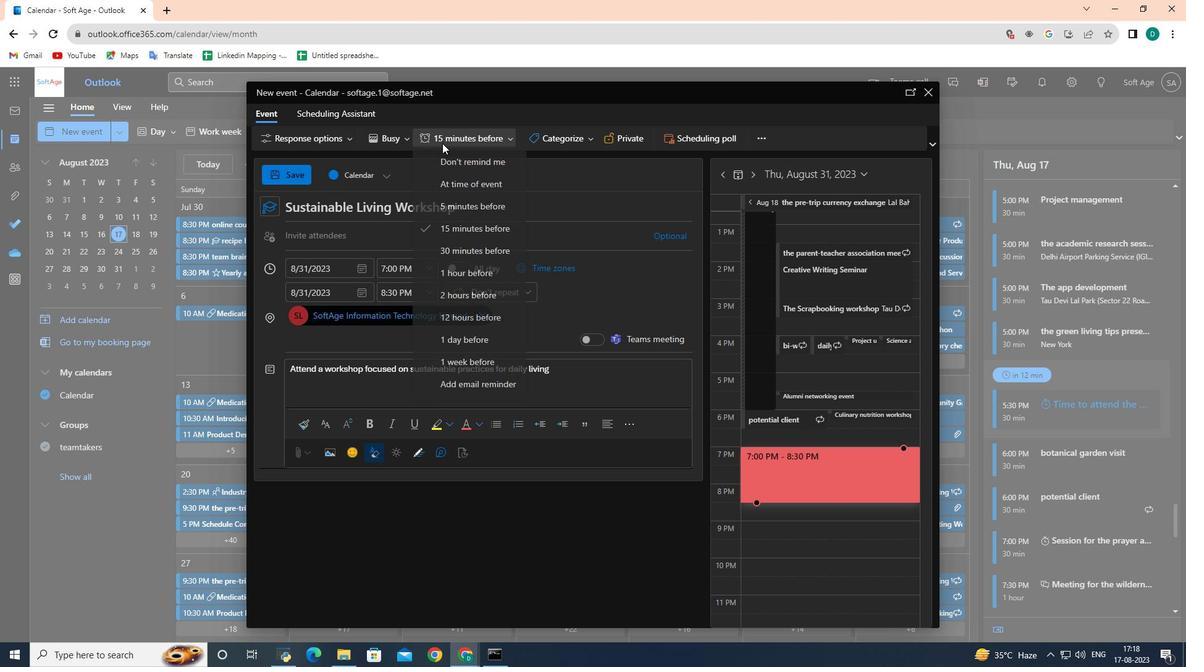 
Action: Mouse moved to (460, 272)
Screenshot: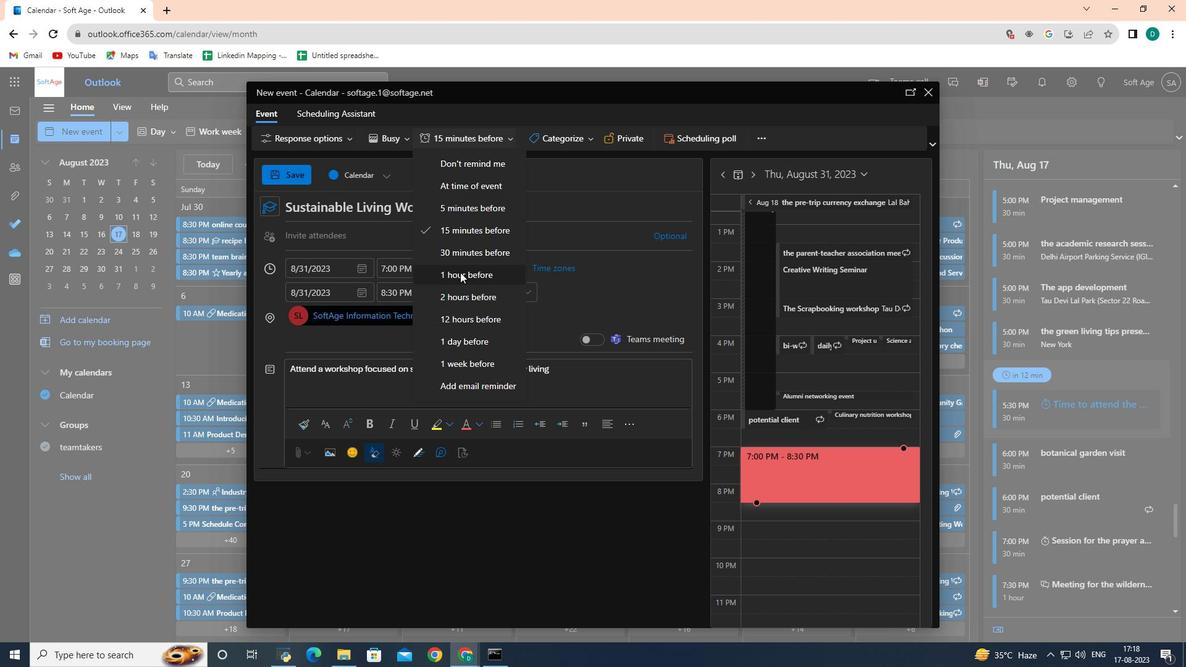 
Action: Mouse pressed left at (460, 272)
Screenshot: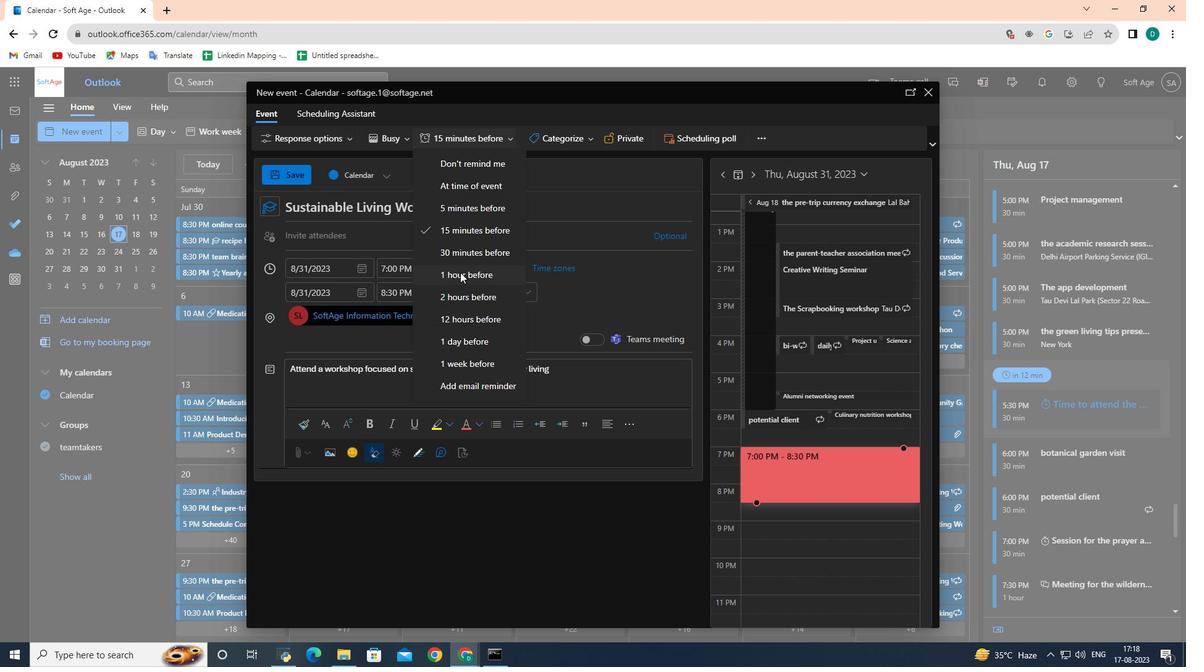 
Action: Mouse moved to (273, 179)
Screenshot: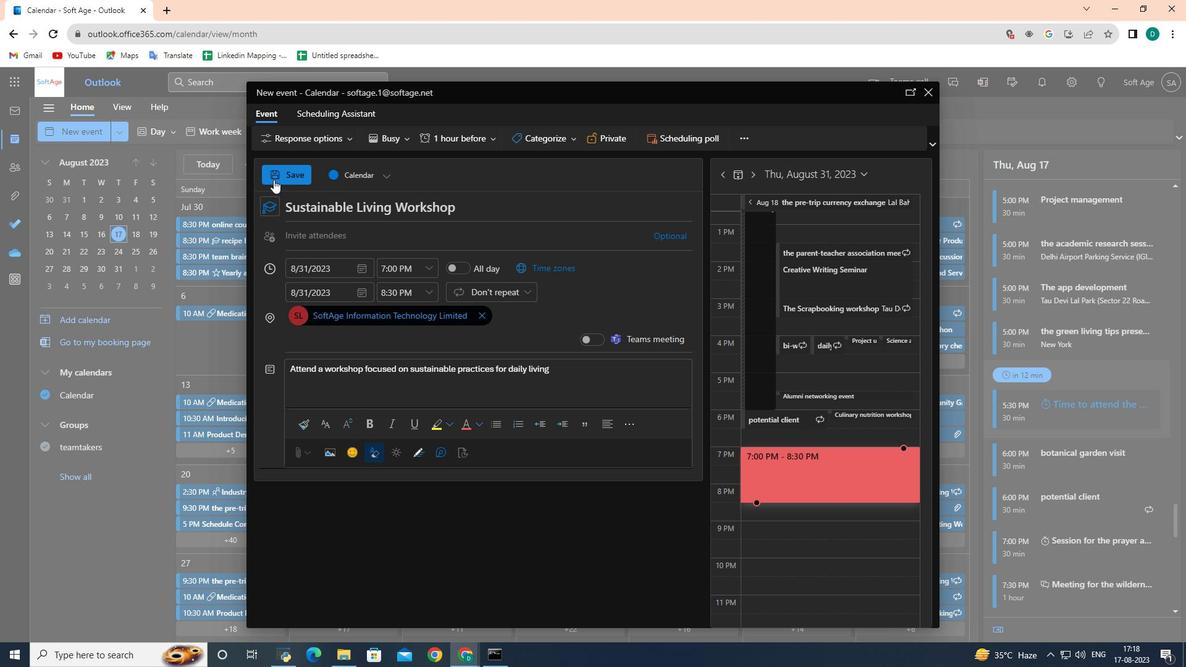 
Action: Mouse pressed left at (273, 179)
Screenshot: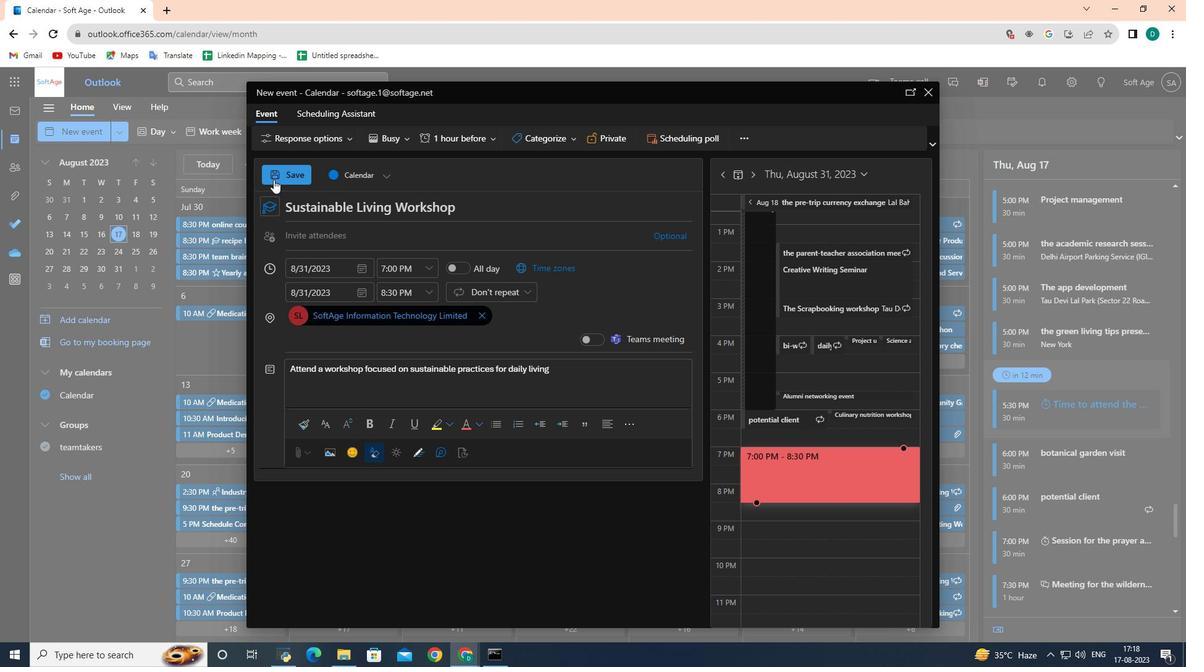 
Action: Mouse moved to (314, 294)
Screenshot: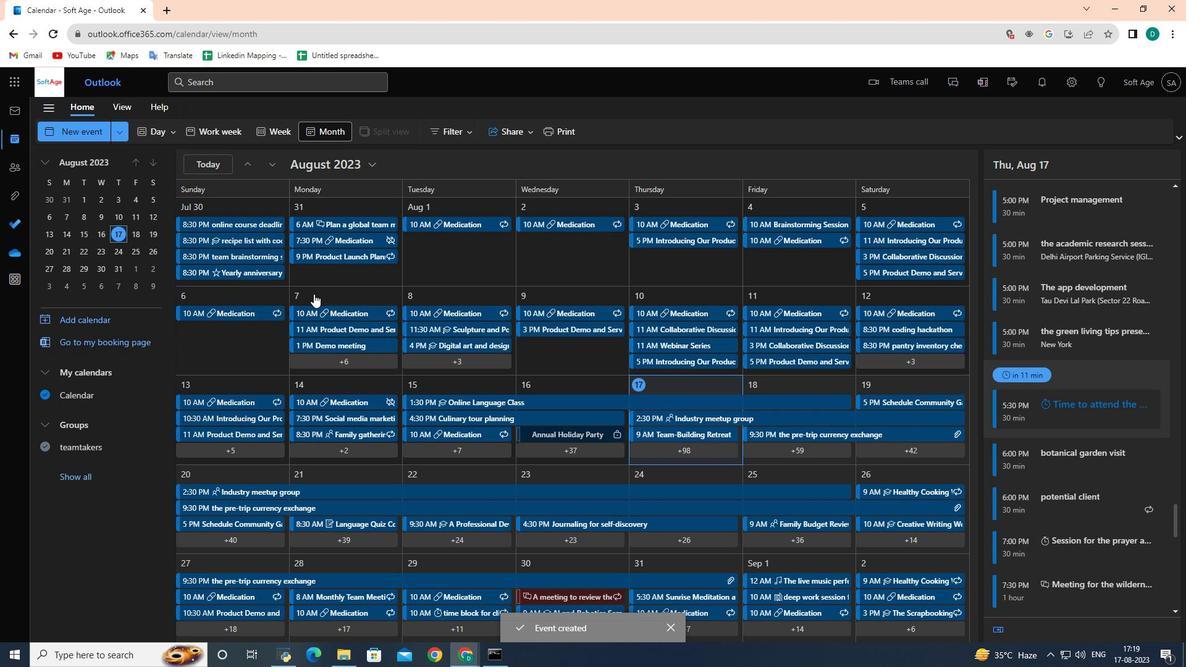 
